 Task: Look for space in Estepona, Spain from 2nd September, 2023 to 10th September, 2023 for 1 adult in price range Rs.5000 to Rs.16000. Place can be private room with 1  bedroom having 1 bed and 1 bathroom. Property type can be house, flat, guest house, hotel. Booking option can be shelf check-in. Required host language is English.
Action: Mouse moved to (277, 135)
Screenshot: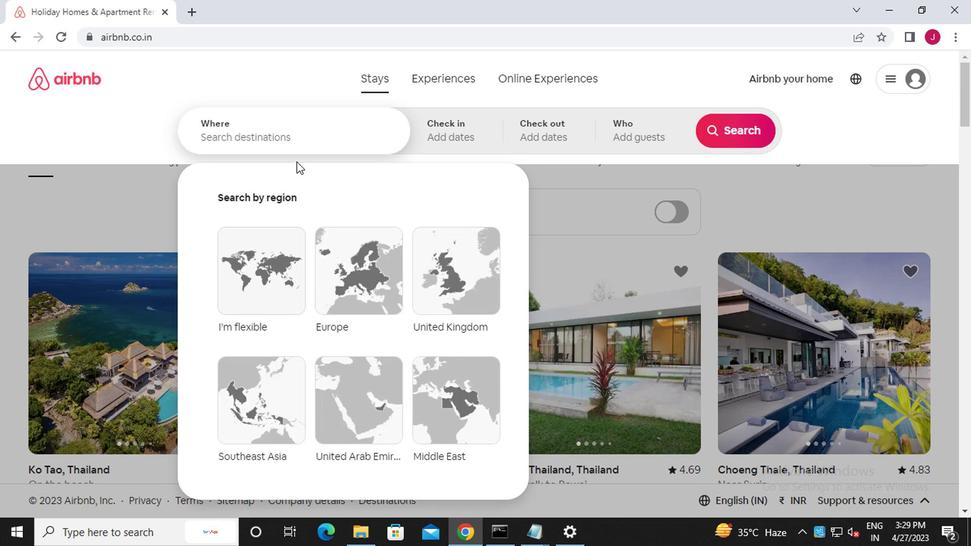 
Action: Mouse pressed left at (277, 135)
Screenshot: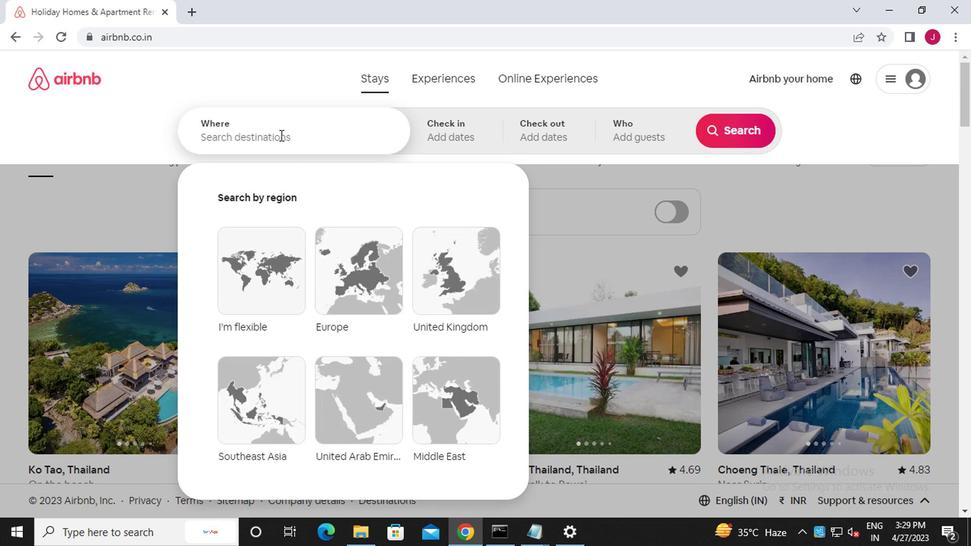 
Action: Key pressed e<Key.caps_lock>stepona
Screenshot: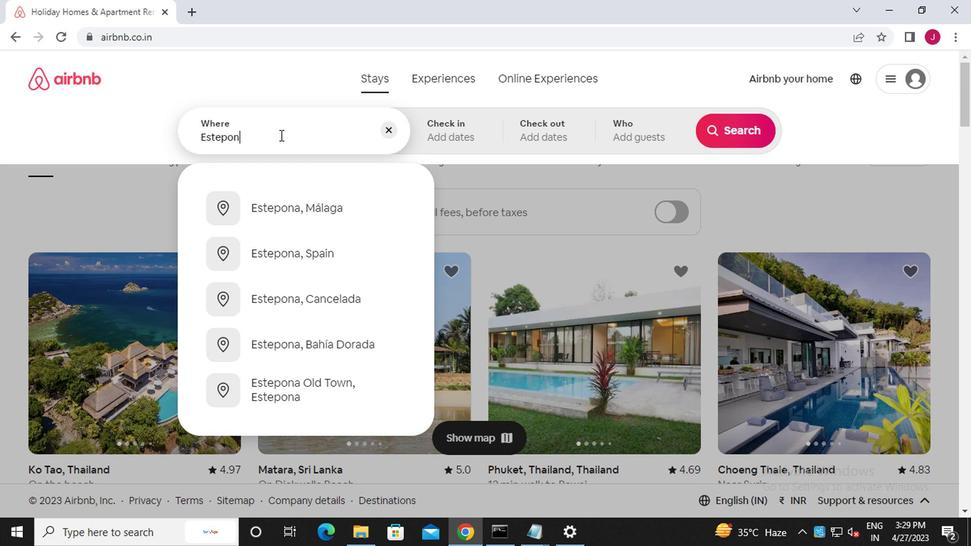 
Action: Mouse moved to (301, 258)
Screenshot: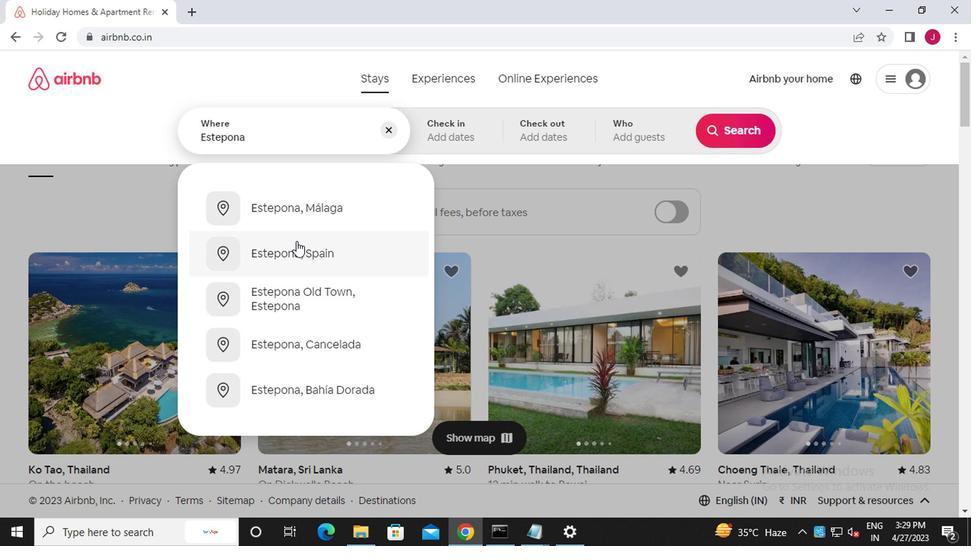 
Action: Mouse pressed left at (301, 258)
Screenshot: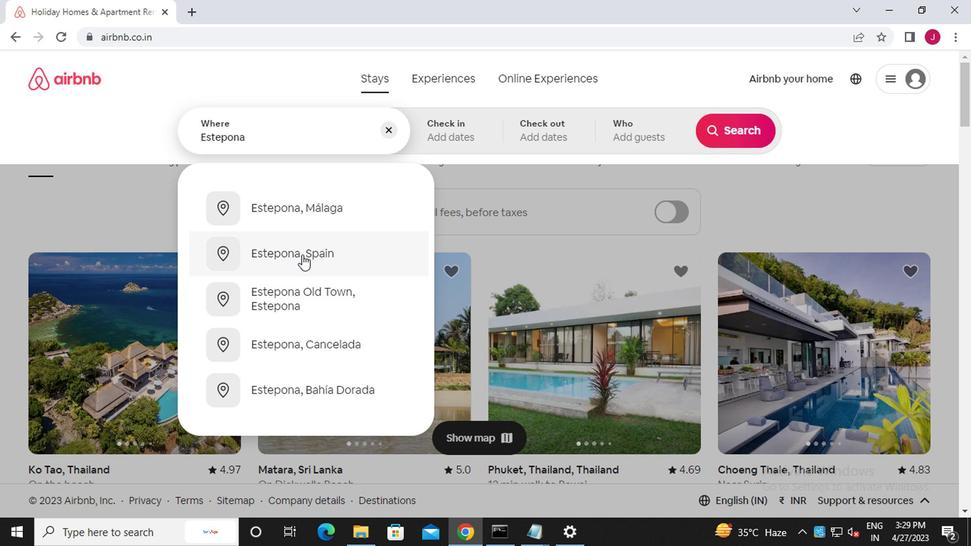 
Action: Mouse moved to (718, 247)
Screenshot: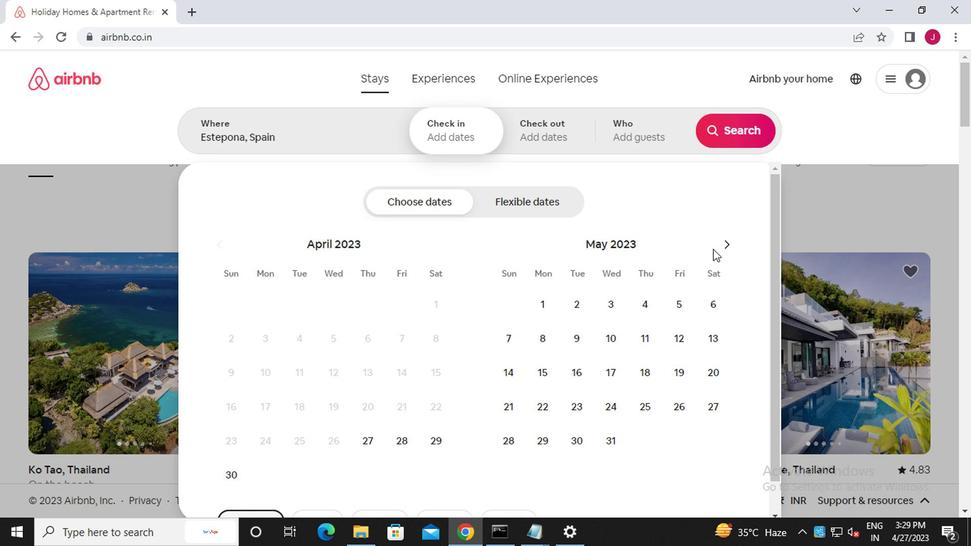 
Action: Mouse pressed left at (718, 247)
Screenshot: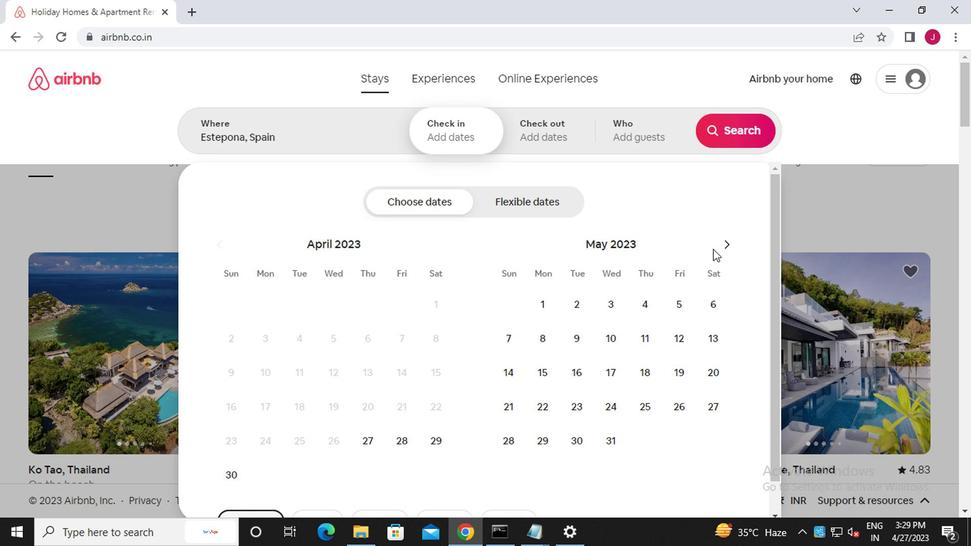 
Action: Mouse moved to (718, 247)
Screenshot: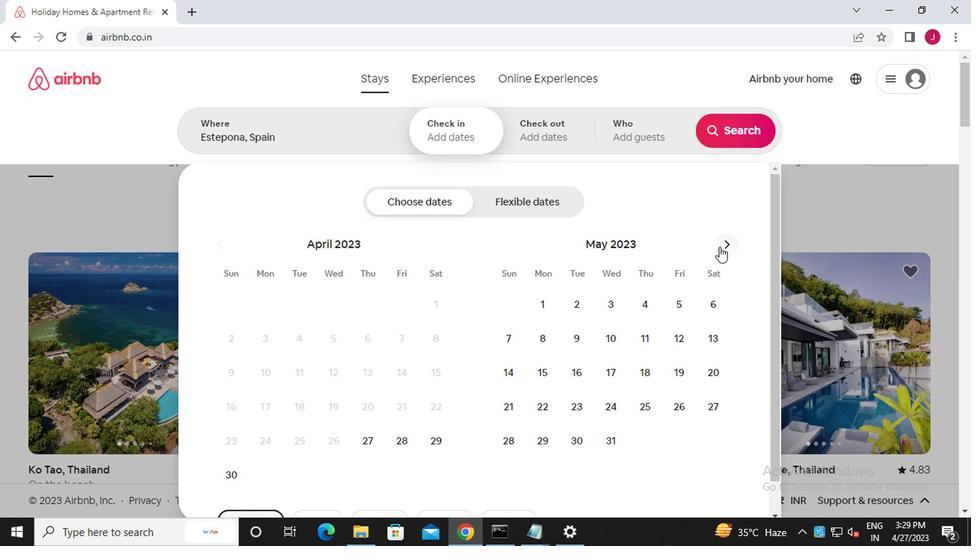 
Action: Mouse pressed left at (718, 247)
Screenshot: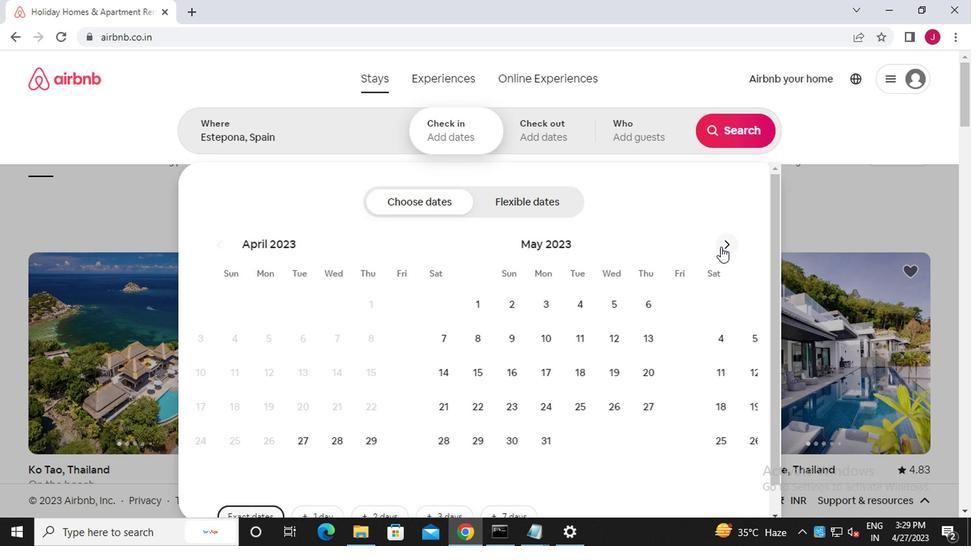 
Action: Mouse pressed left at (718, 247)
Screenshot: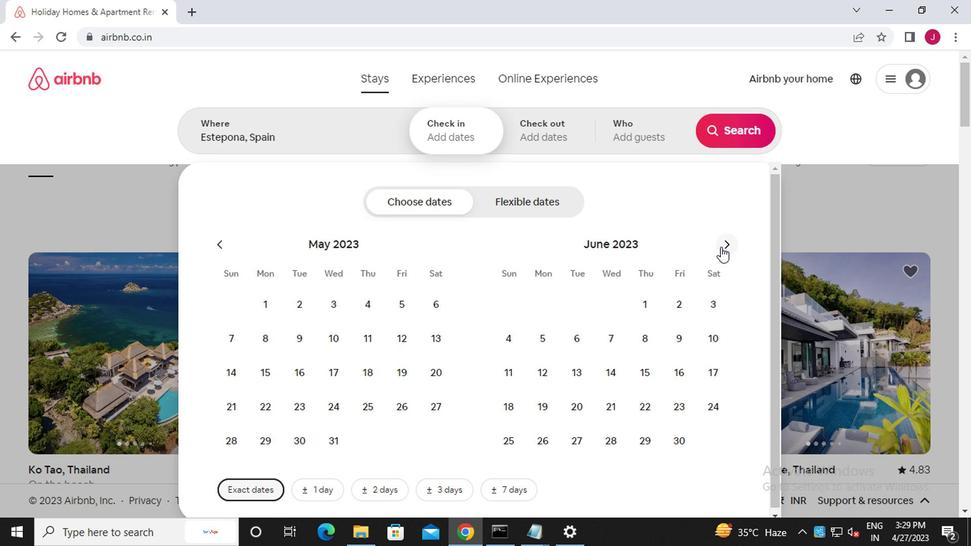 
Action: Mouse pressed left at (718, 247)
Screenshot: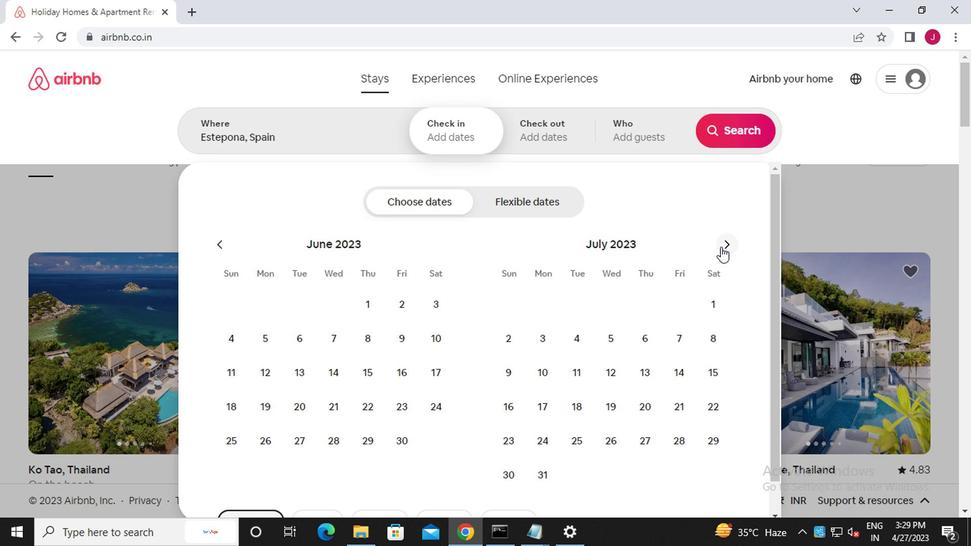
Action: Mouse moved to (705, 302)
Screenshot: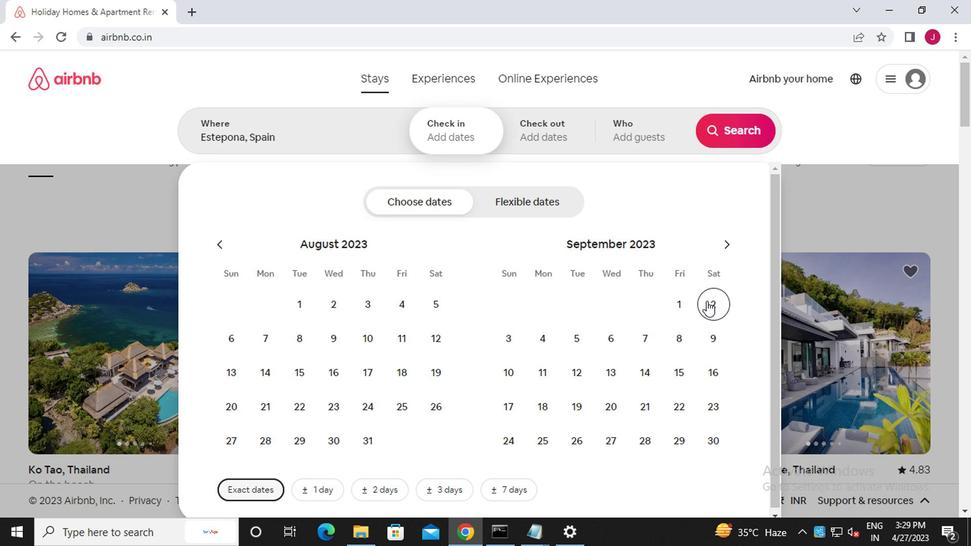 
Action: Mouse pressed left at (705, 302)
Screenshot: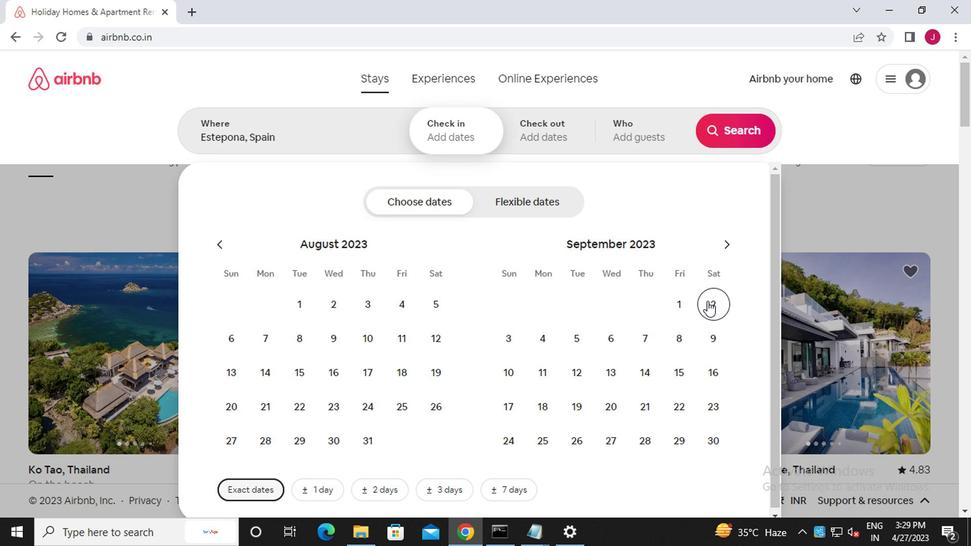 
Action: Mouse moved to (511, 366)
Screenshot: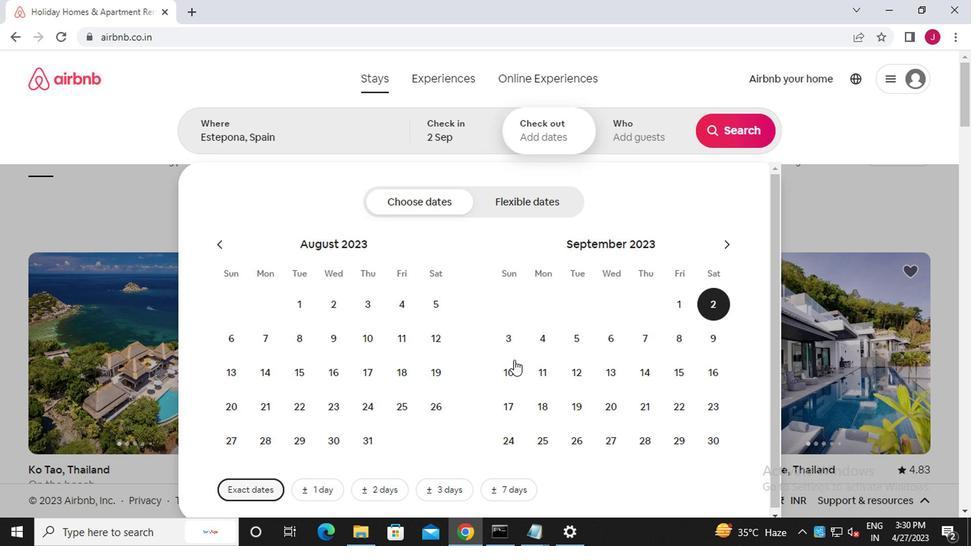 
Action: Mouse pressed left at (511, 366)
Screenshot: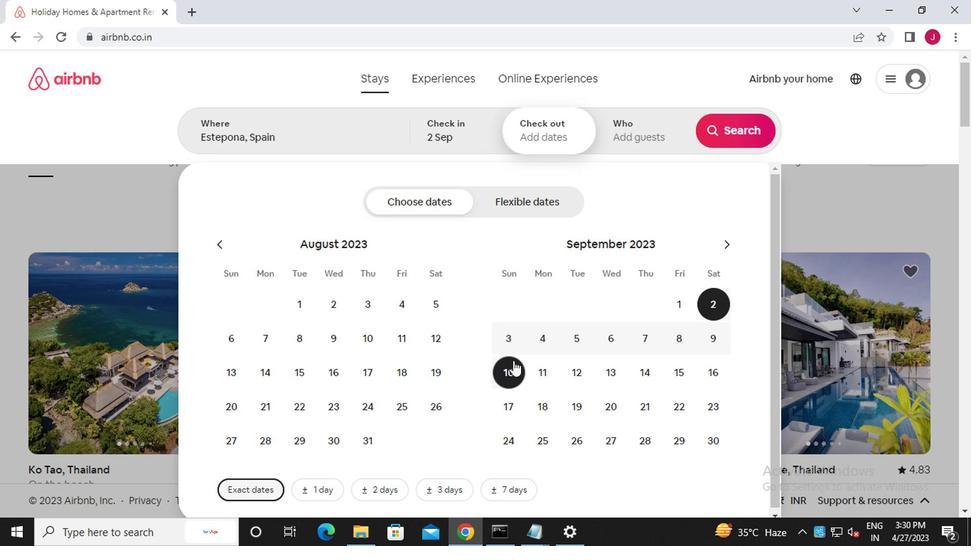 
Action: Mouse moved to (626, 135)
Screenshot: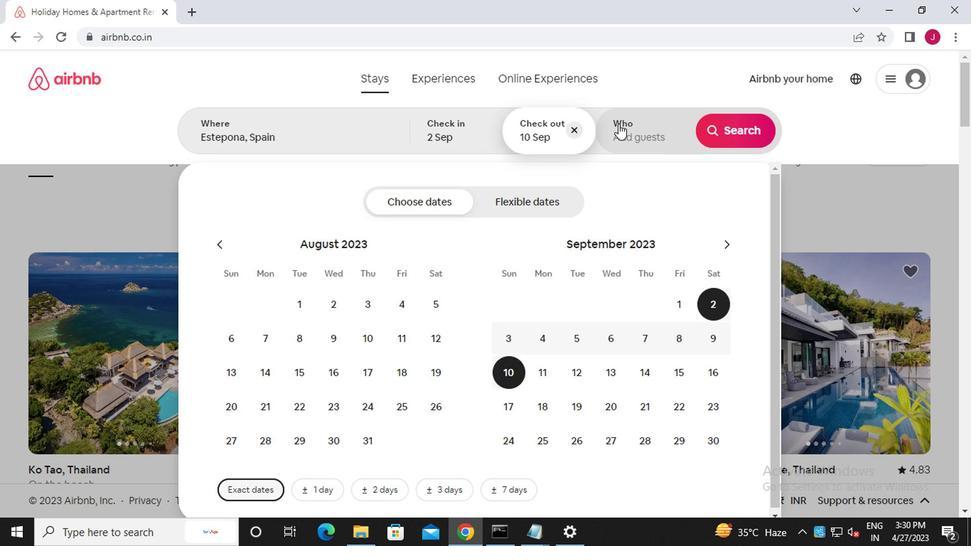 
Action: Mouse pressed left at (626, 135)
Screenshot: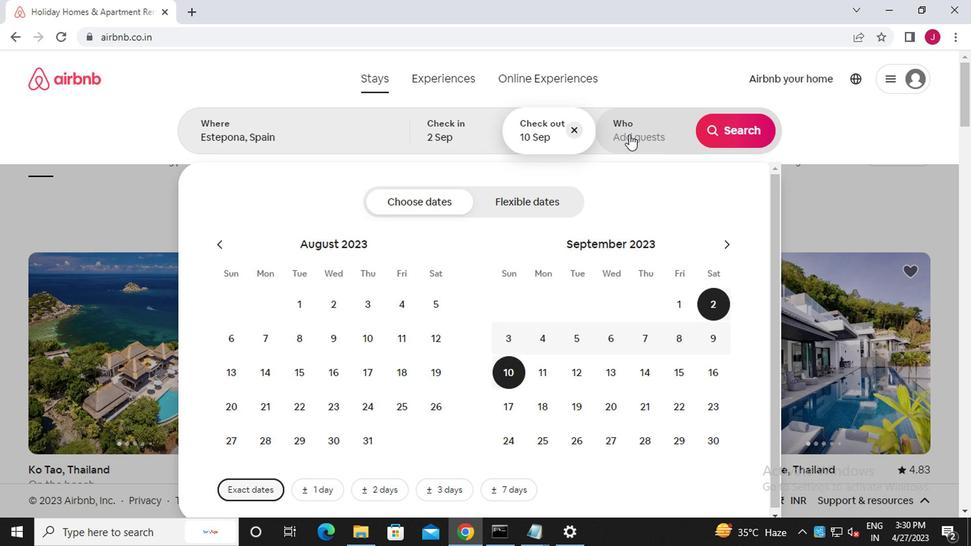 
Action: Mouse moved to (733, 212)
Screenshot: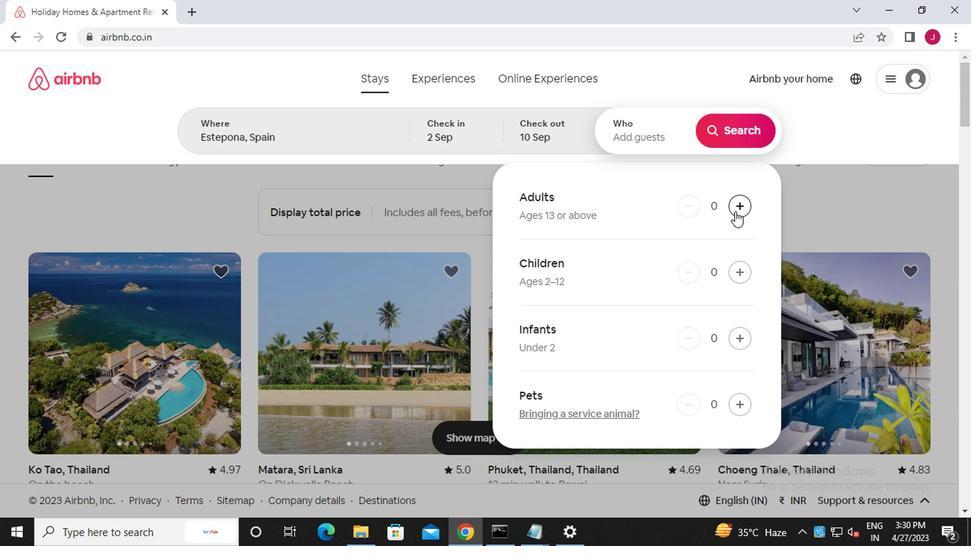 
Action: Mouse pressed left at (733, 212)
Screenshot: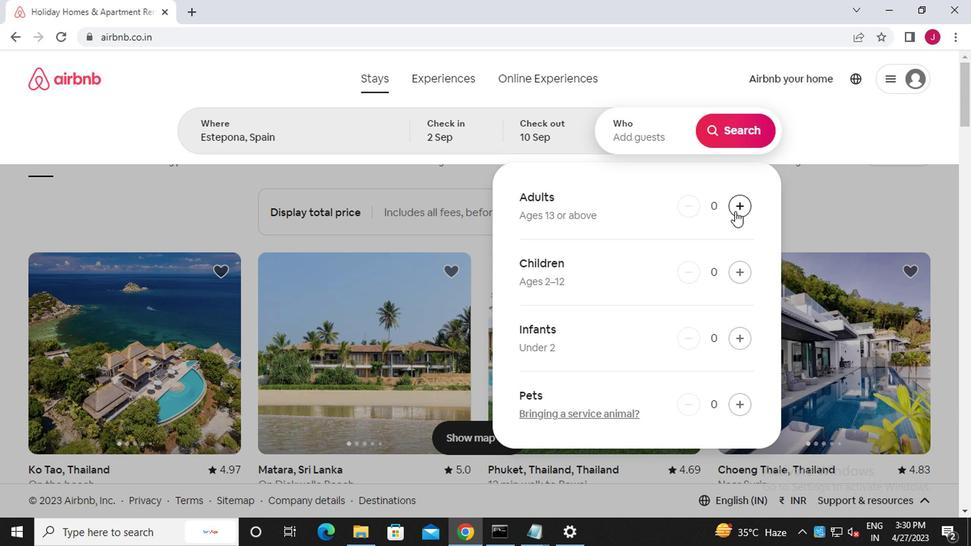 
Action: Mouse moved to (736, 139)
Screenshot: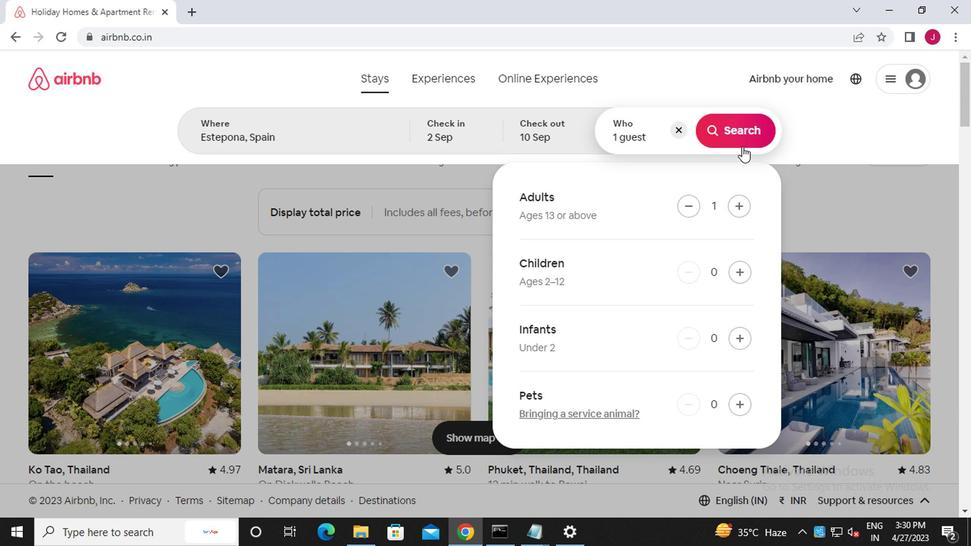 
Action: Mouse pressed left at (736, 139)
Screenshot: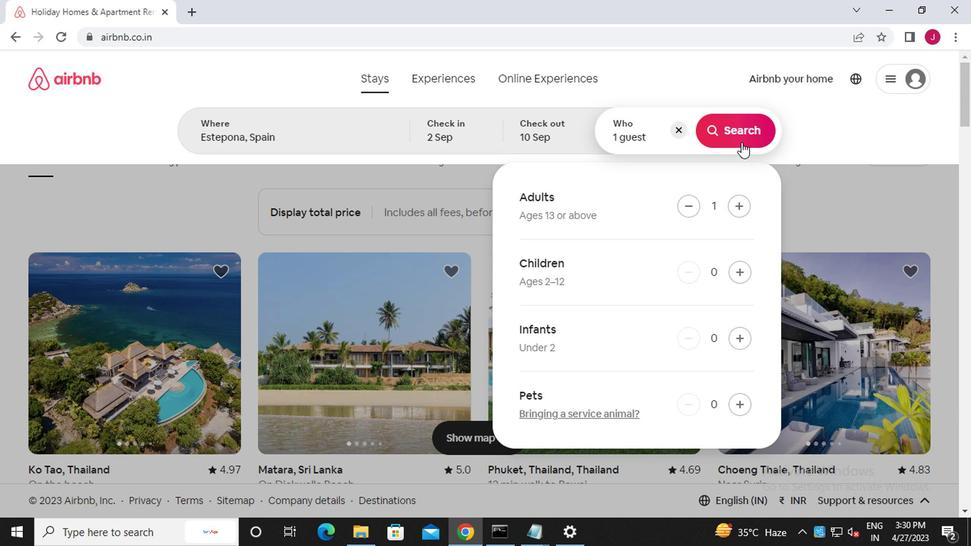 
Action: Mouse moved to (909, 137)
Screenshot: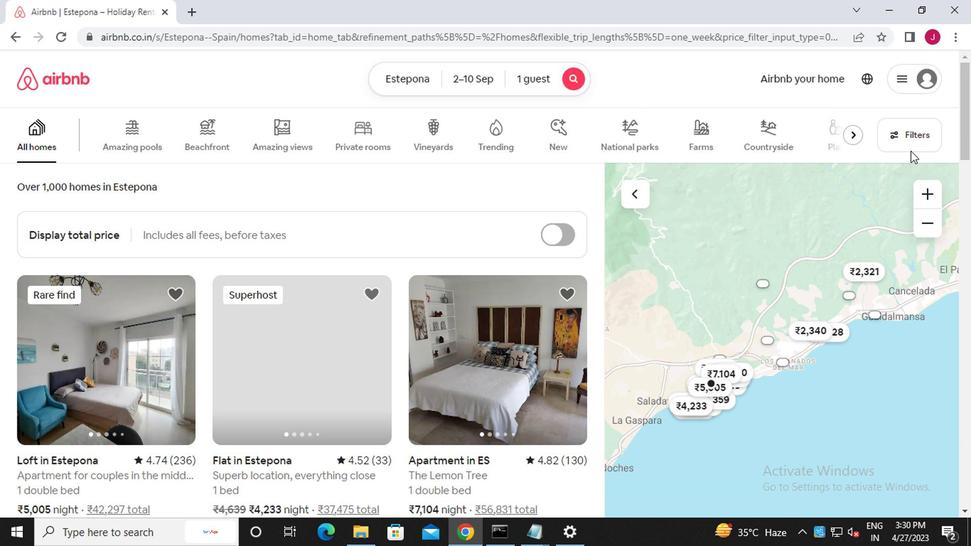 
Action: Mouse pressed left at (909, 137)
Screenshot: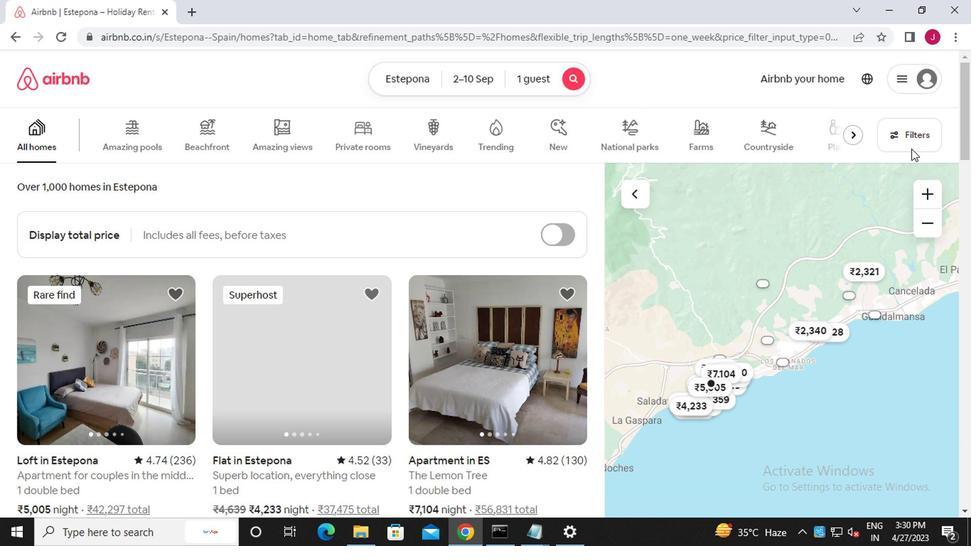
Action: Mouse moved to (329, 315)
Screenshot: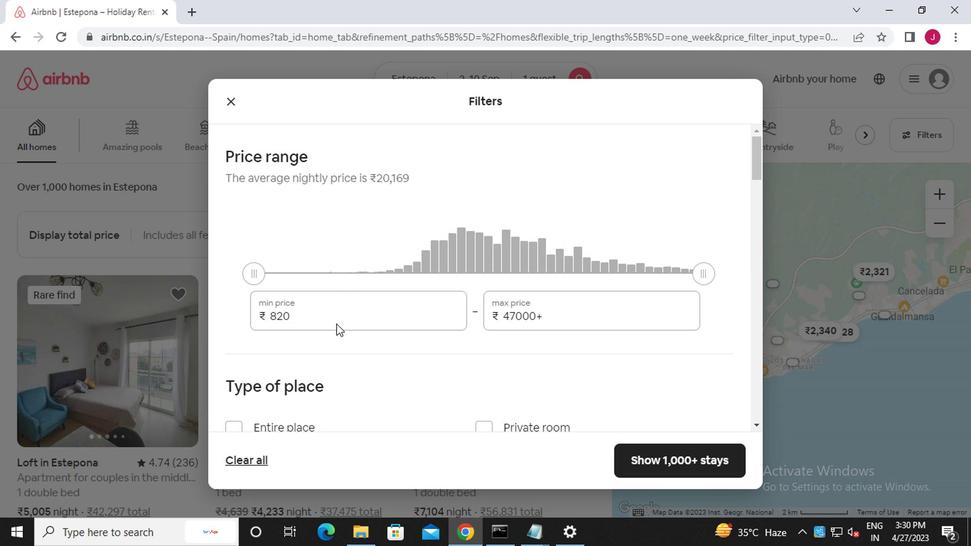 
Action: Mouse pressed left at (329, 315)
Screenshot: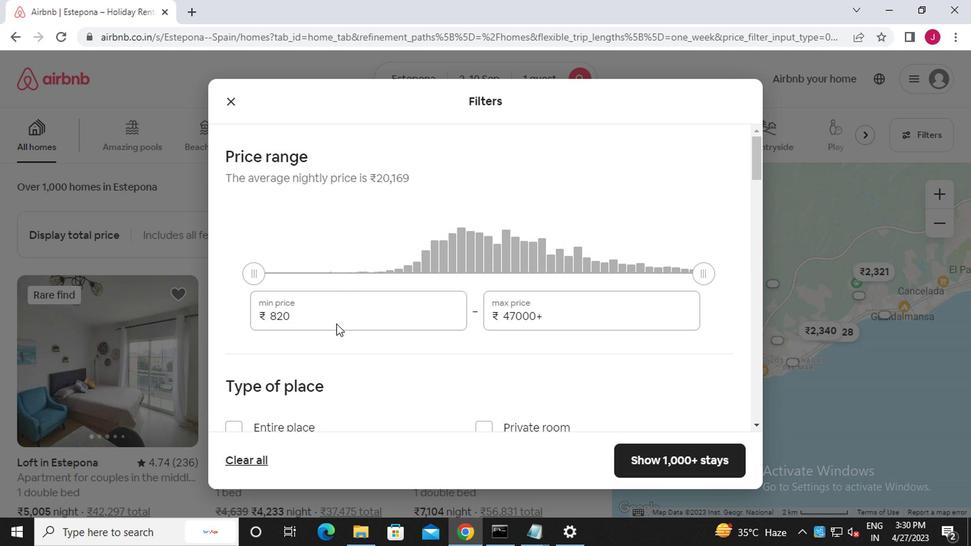 
Action: Mouse moved to (324, 308)
Screenshot: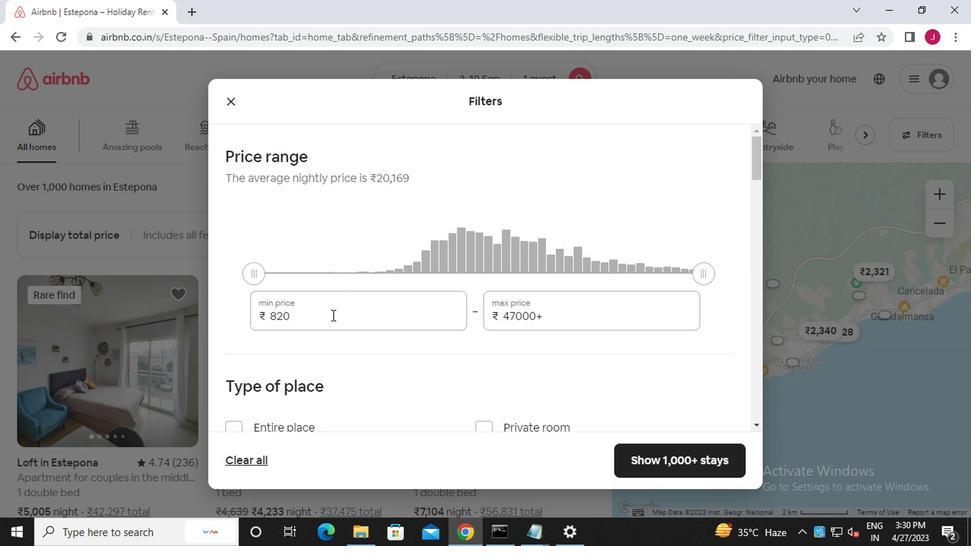 
Action: Key pressed <Key.backspace><Key.backspace><Key.backspace><<101>><<96>><<96>><<96>>
Screenshot: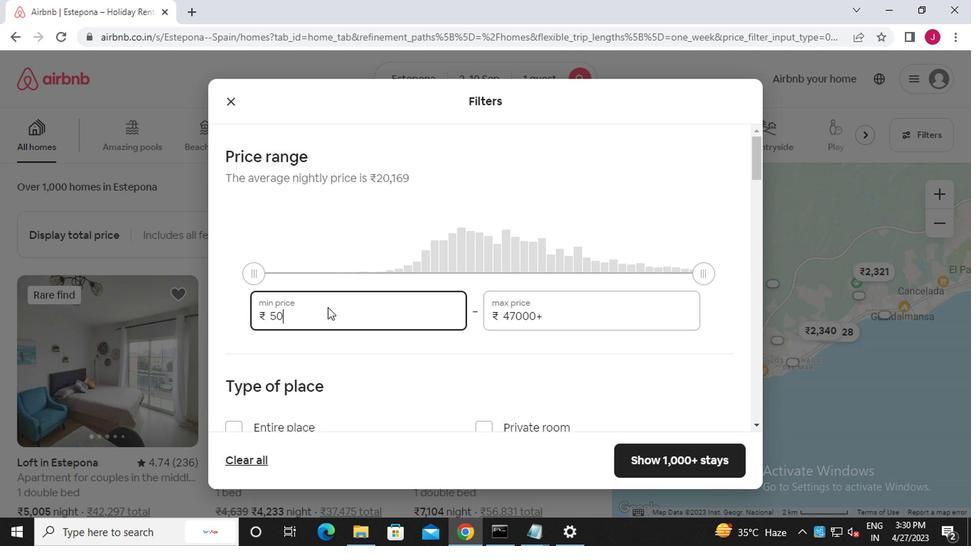 
Action: Mouse moved to (566, 317)
Screenshot: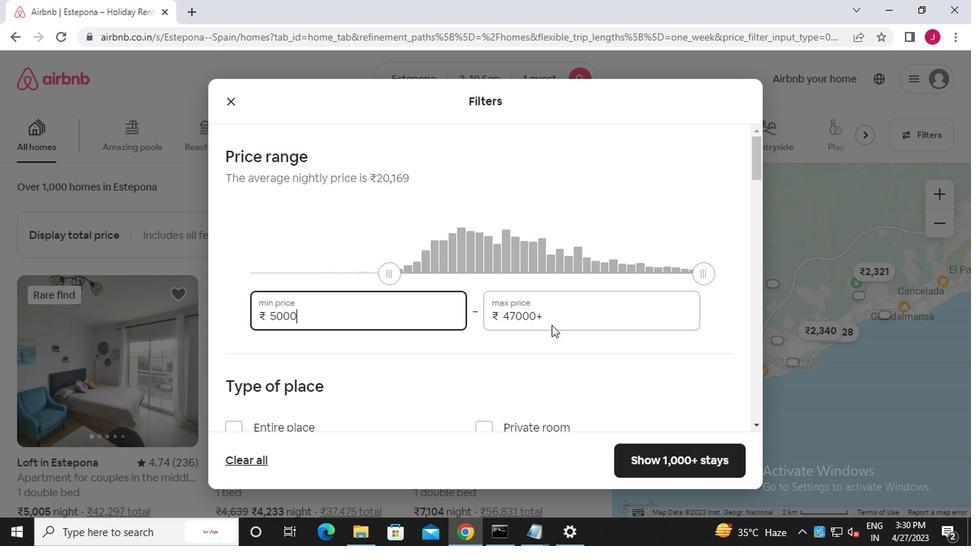 
Action: Mouse pressed left at (566, 317)
Screenshot: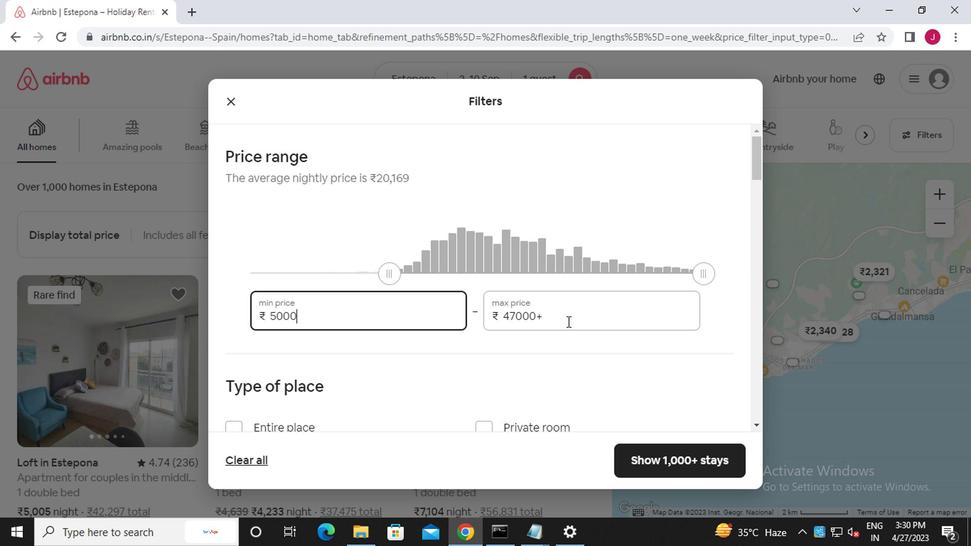 
Action: Mouse moved to (566, 317)
Screenshot: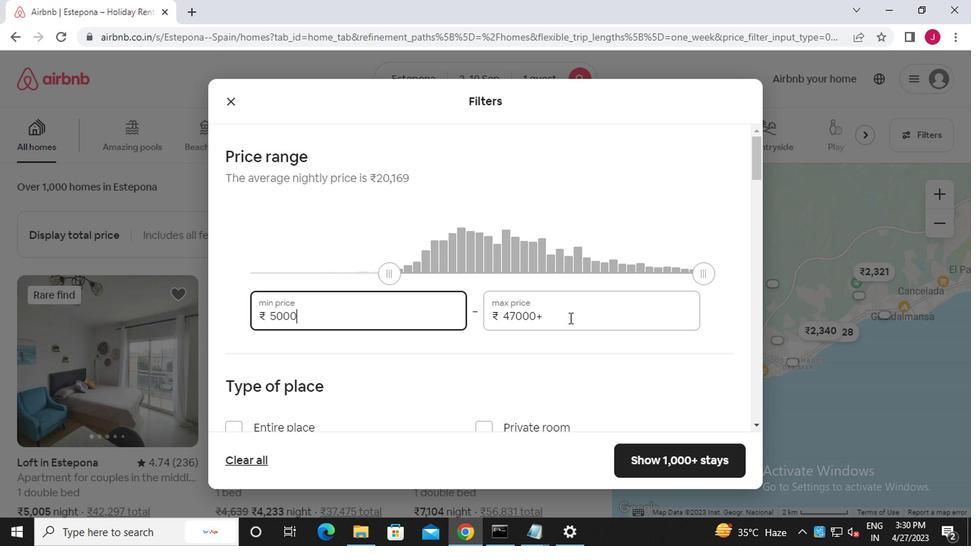 
Action: Key pressed <Key.backspace><Key.backspace><Key.backspace><Key.backspace><Key.backspace><Key.backspace><Key.backspace><Key.backspace><Key.backspace><Key.backspace><Key.backspace><Key.backspace><<97>><<102>><<96>><<96>><<96>>
Screenshot: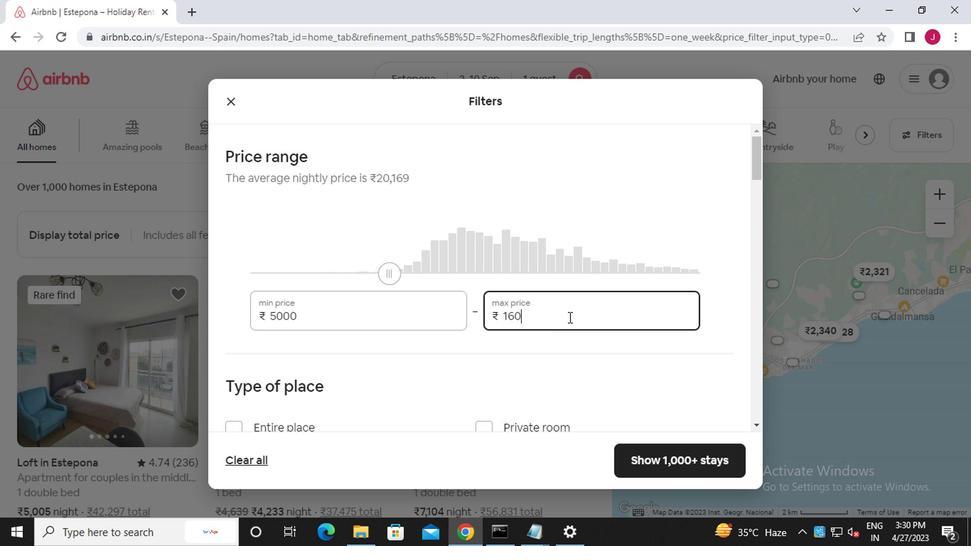 
Action: Mouse scrolled (566, 317) with delta (0, 0)
Screenshot: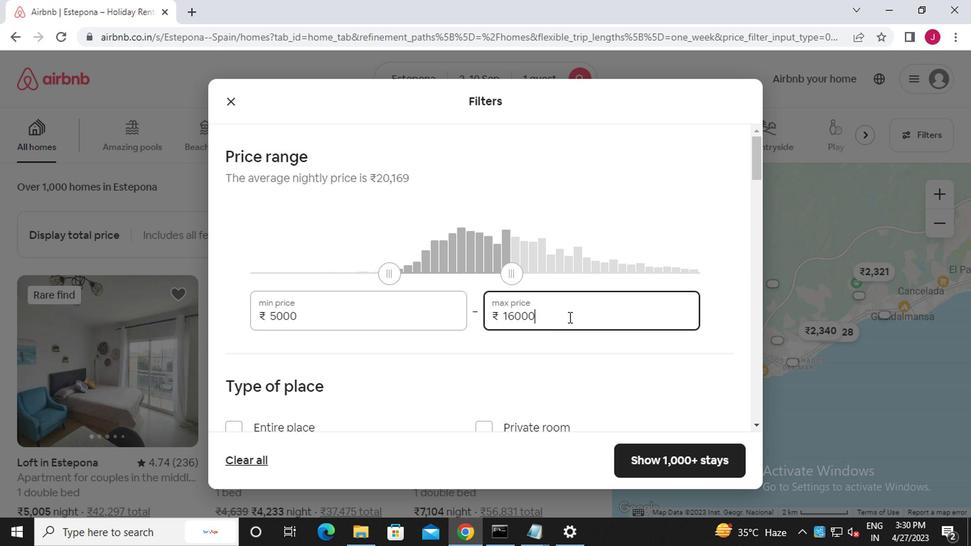 
Action: Mouse scrolled (566, 317) with delta (0, 0)
Screenshot: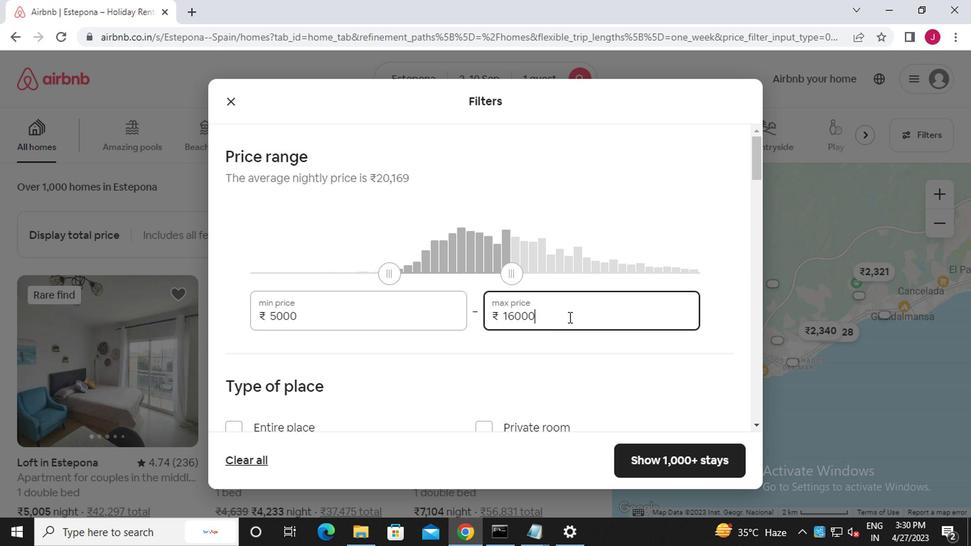 
Action: Mouse scrolled (566, 317) with delta (0, 0)
Screenshot: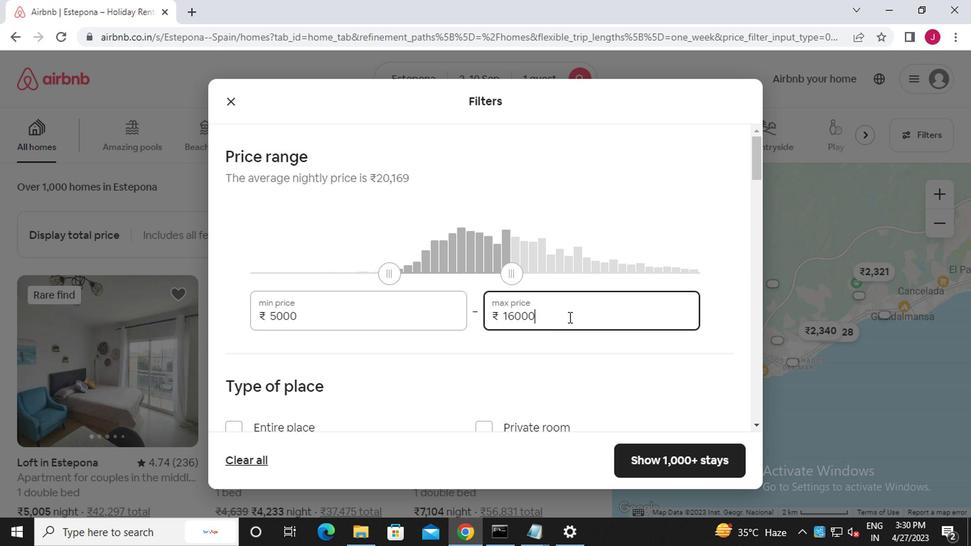 
Action: Mouse moved to (484, 220)
Screenshot: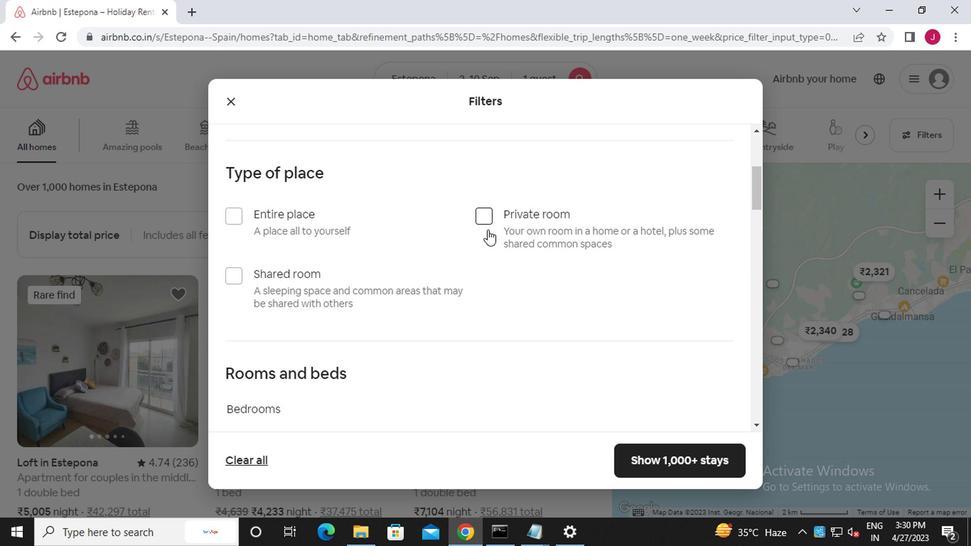 
Action: Mouse pressed left at (484, 220)
Screenshot: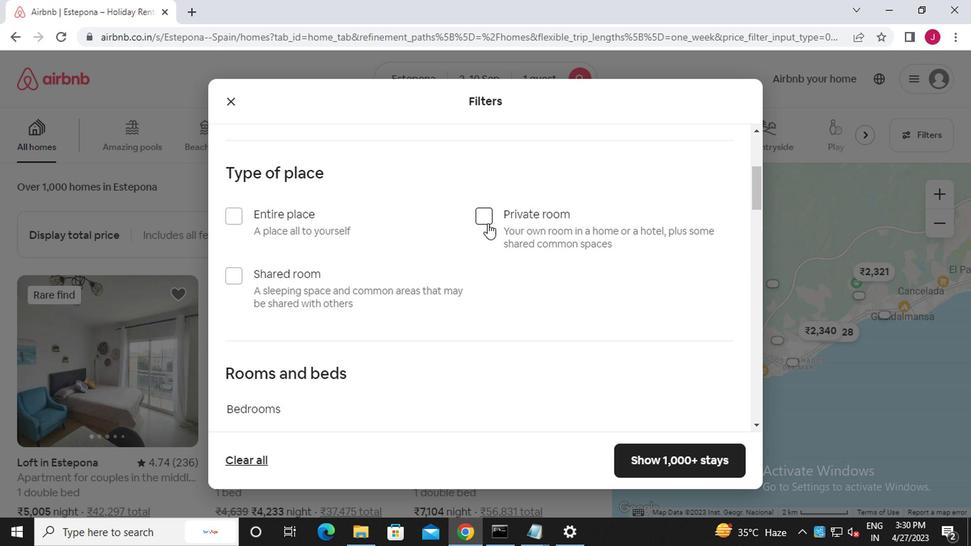
Action: Mouse moved to (355, 340)
Screenshot: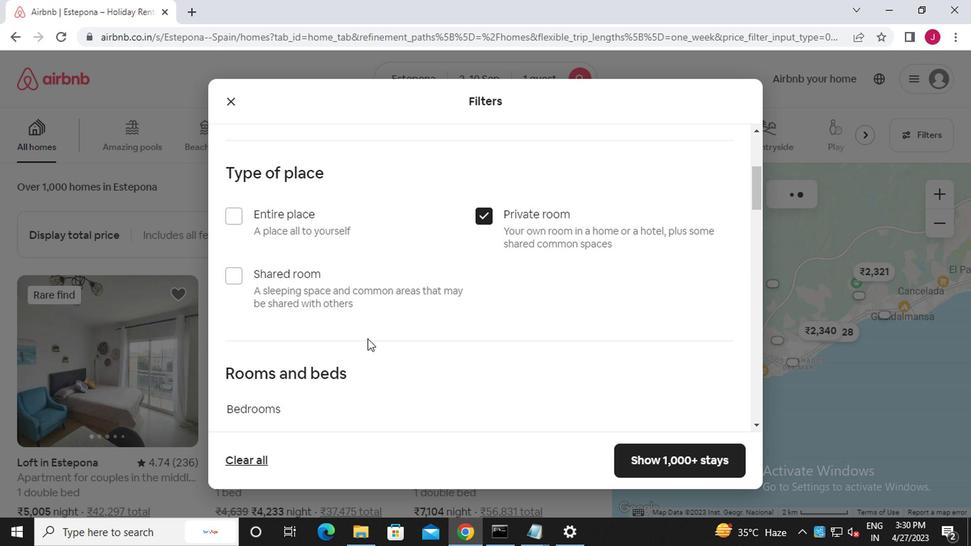 
Action: Mouse scrolled (355, 340) with delta (0, 0)
Screenshot: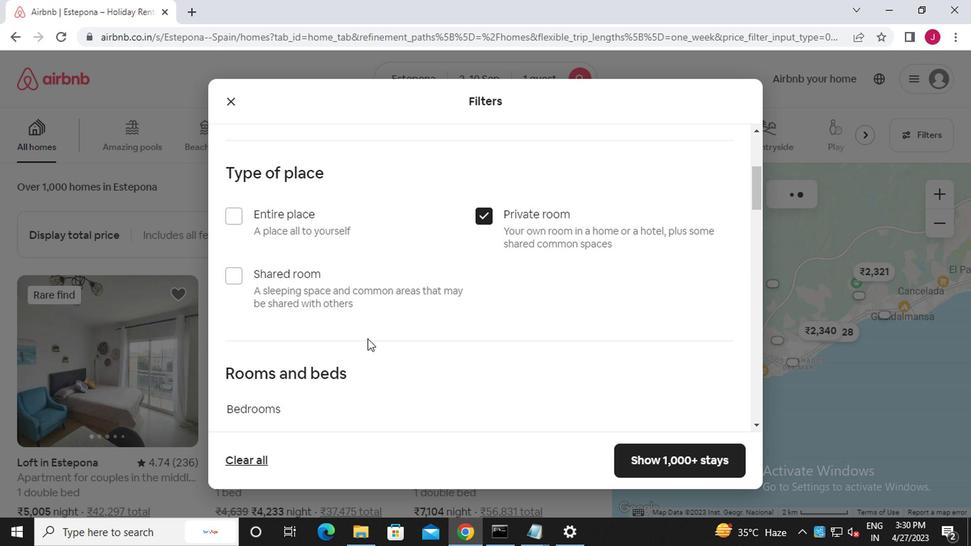 
Action: Mouse scrolled (355, 340) with delta (0, 0)
Screenshot: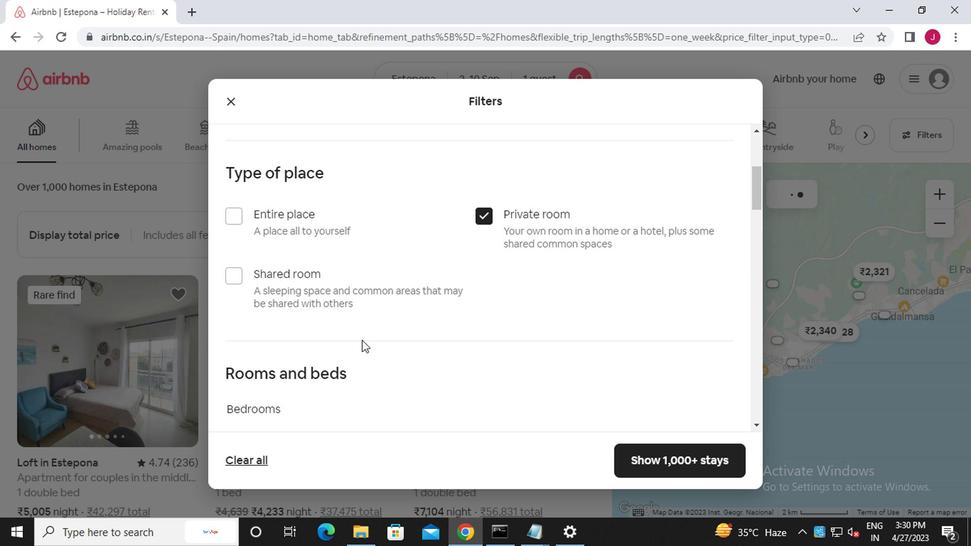 
Action: Mouse scrolled (355, 340) with delta (0, 0)
Screenshot: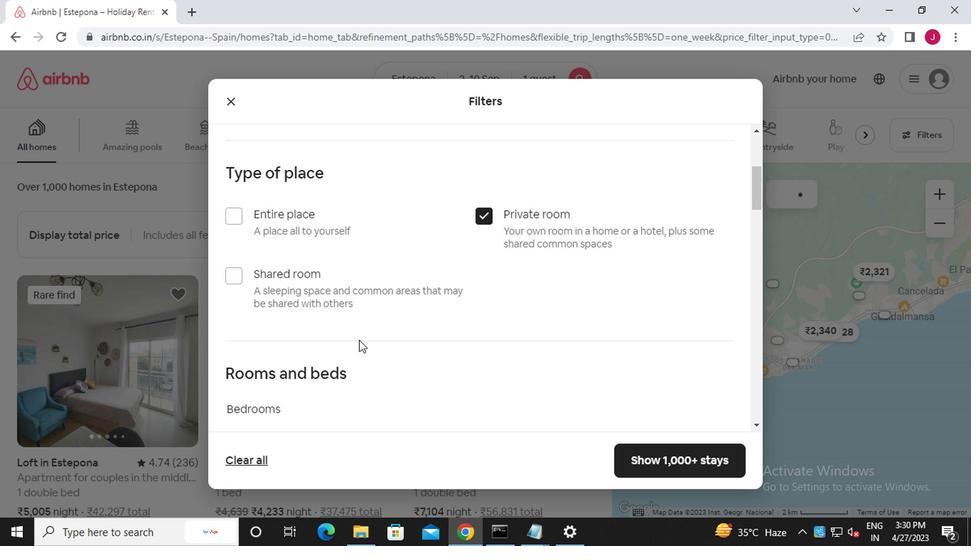 
Action: Mouse scrolled (355, 340) with delta (0, 0)
Screenshot: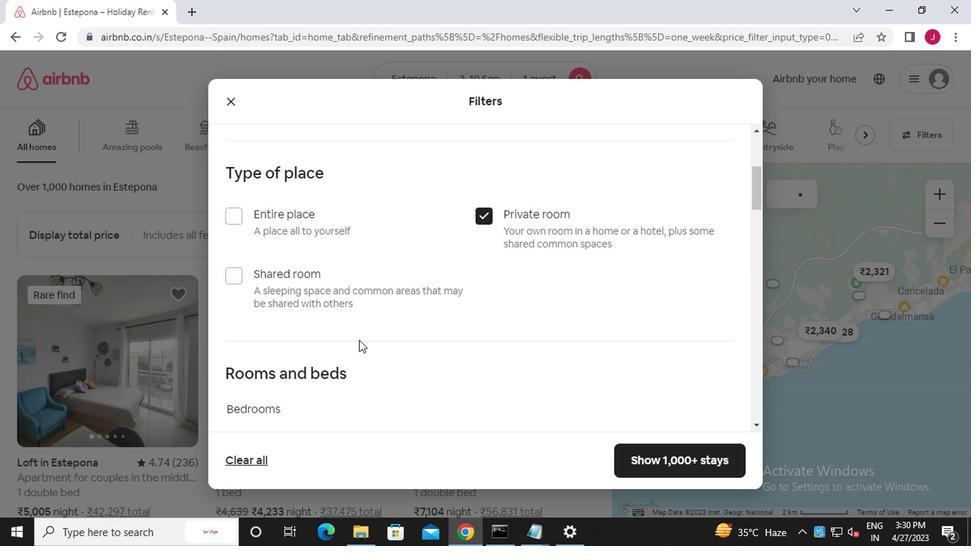 
Action: Mouse scrolled (355, 340) with delta (0, 0)
Screenshot: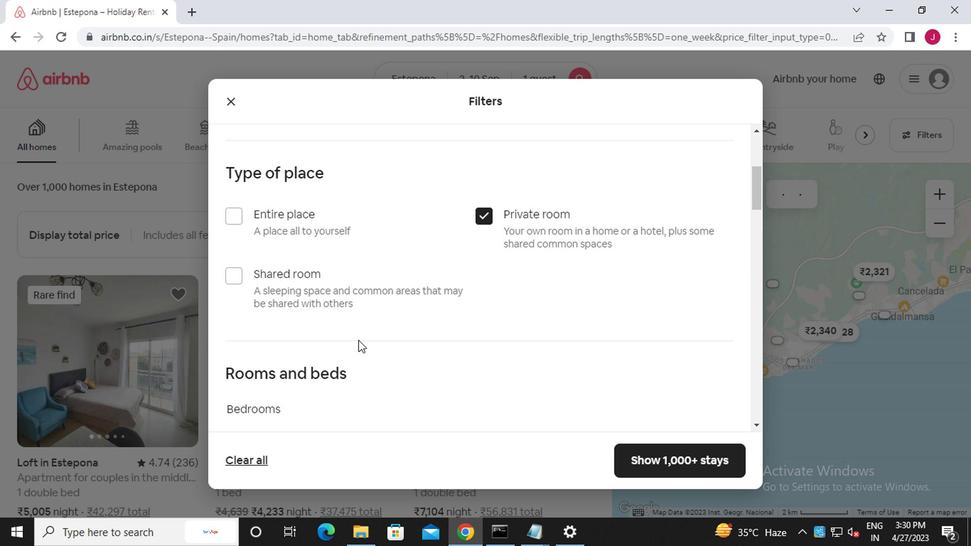 
Action: Mouse moved to (296, 223)
Screenshot: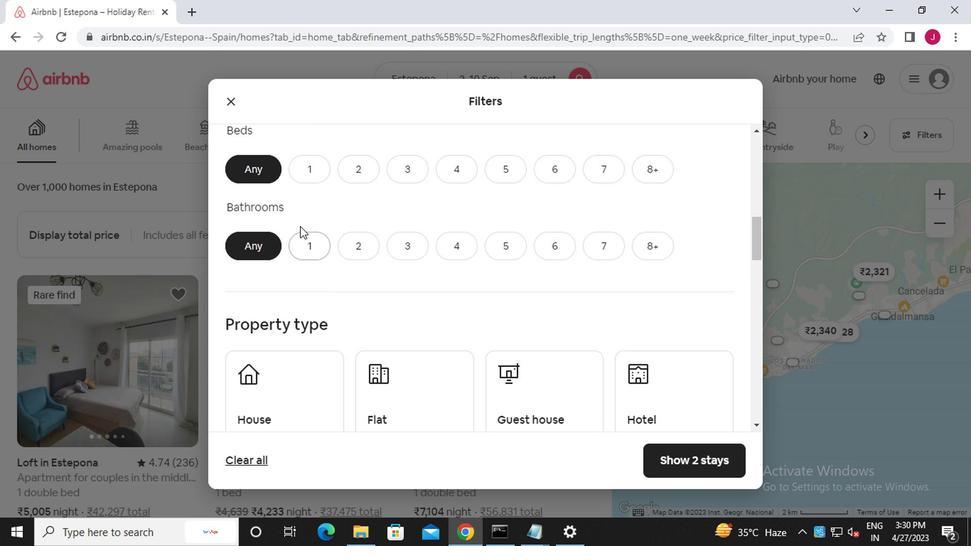 
Action: Mouse scrolled (296, 224) with delta (0, 1)
Screenshot: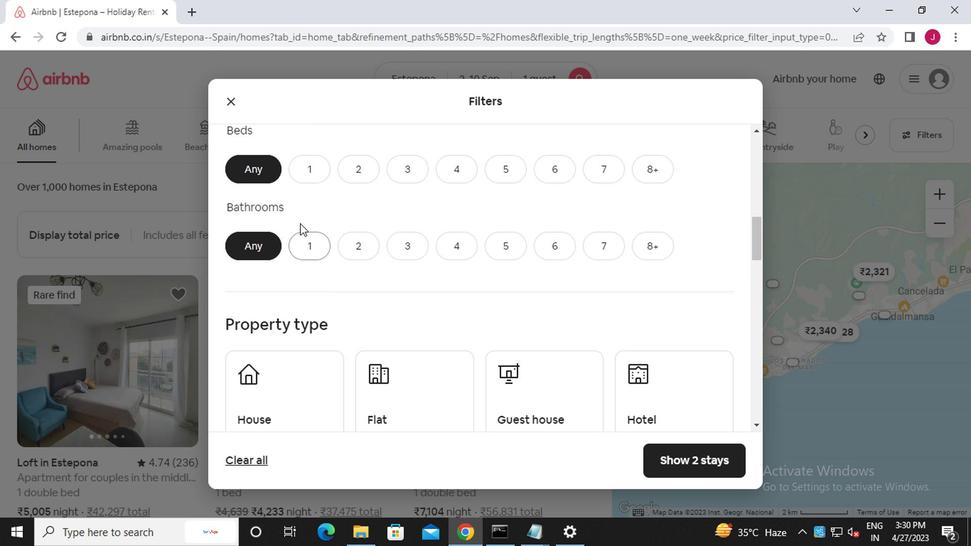 
Action: Mouse moved to (310, 167)
Screenshot: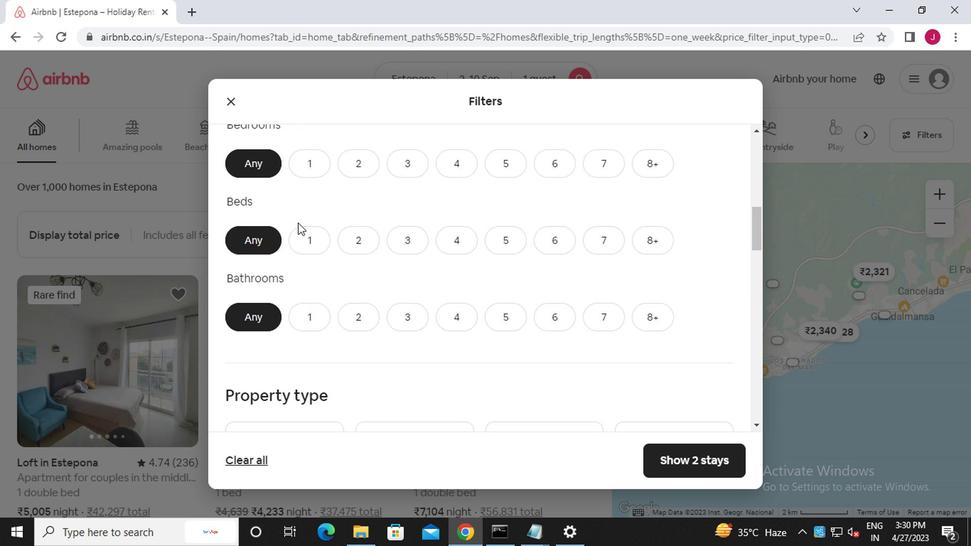 
Action: Mouse pressed left at (310, 167)
Screenshot: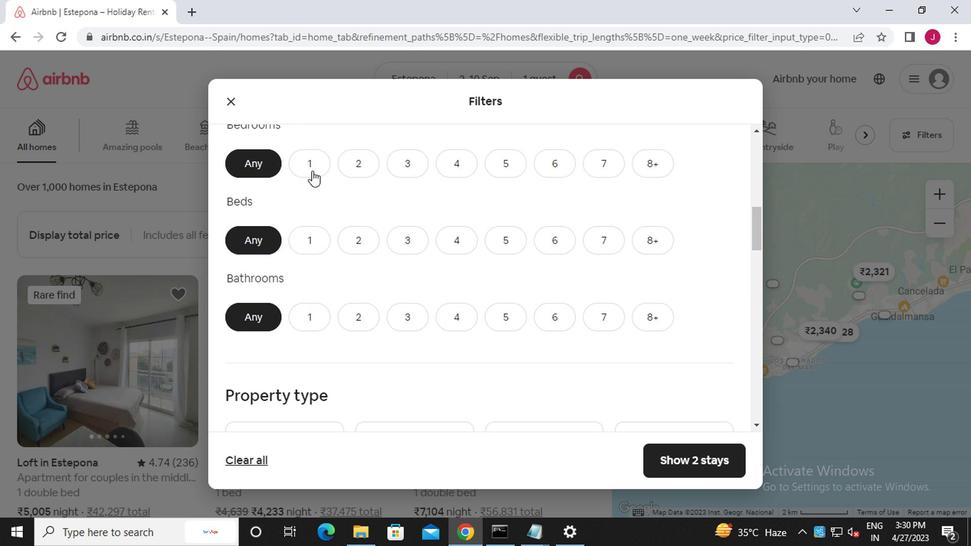 
Action: Mouse moved to (317, 234)
Screenshot: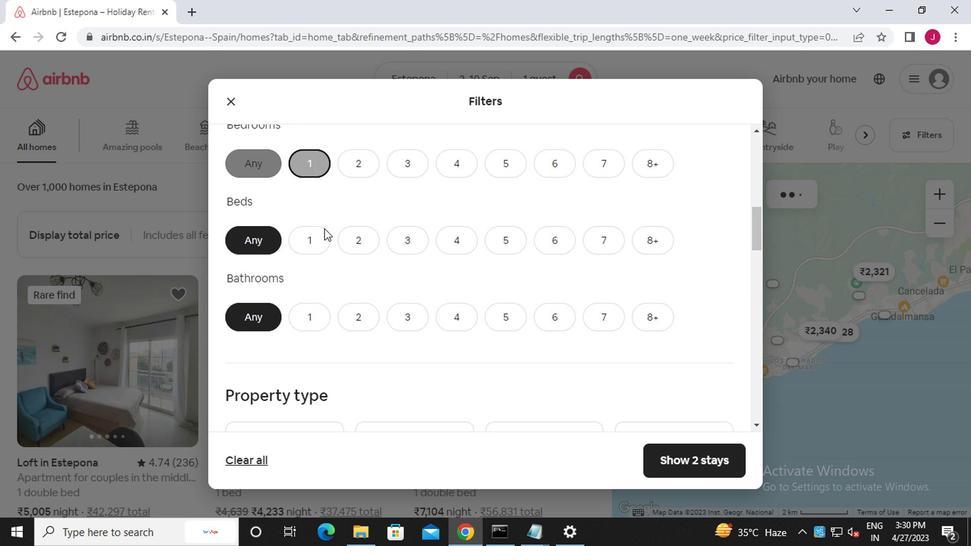 
Action: Mouse pressed left at (317, 234)
Screenshot: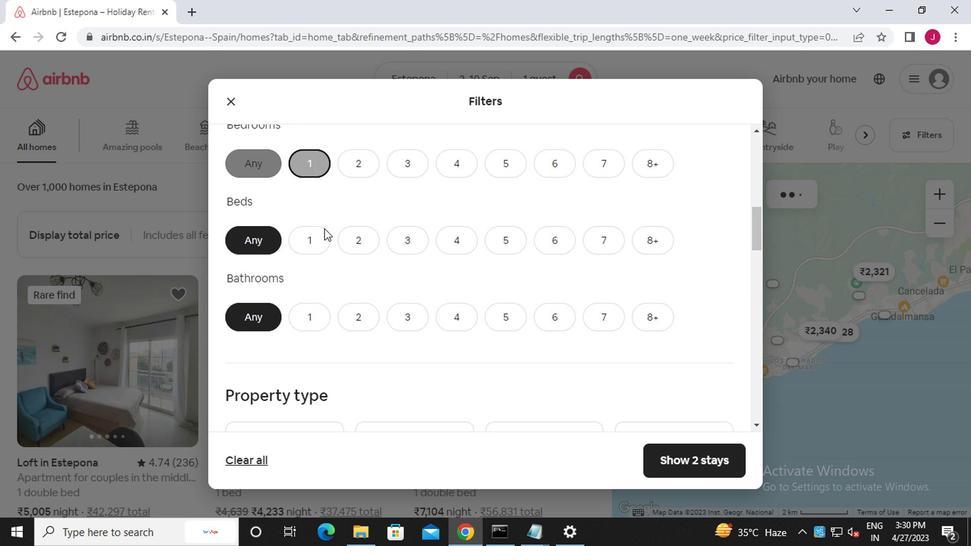 
Action: Mouse moved to (308, 322)
Screenshot: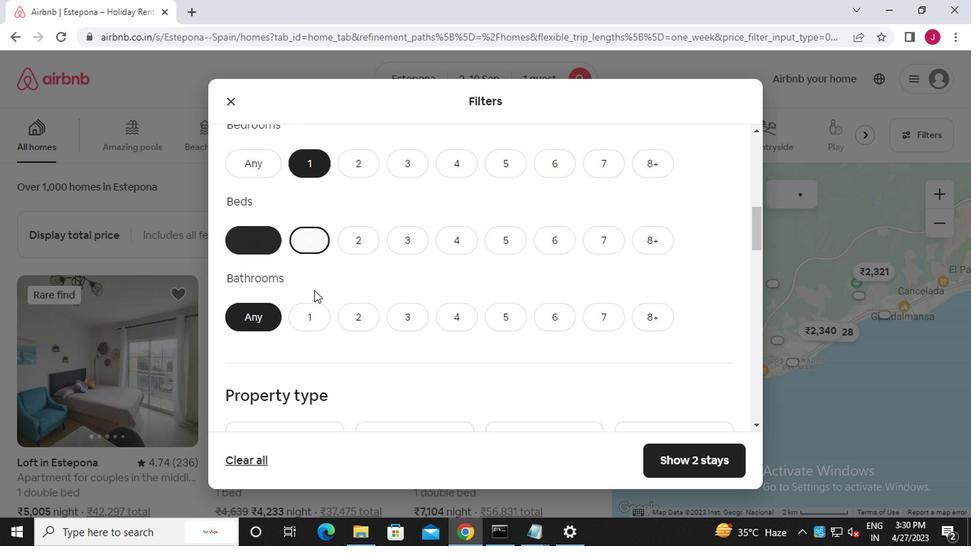 
Action: Mouse pressed left at (308, 322)
Screenshot: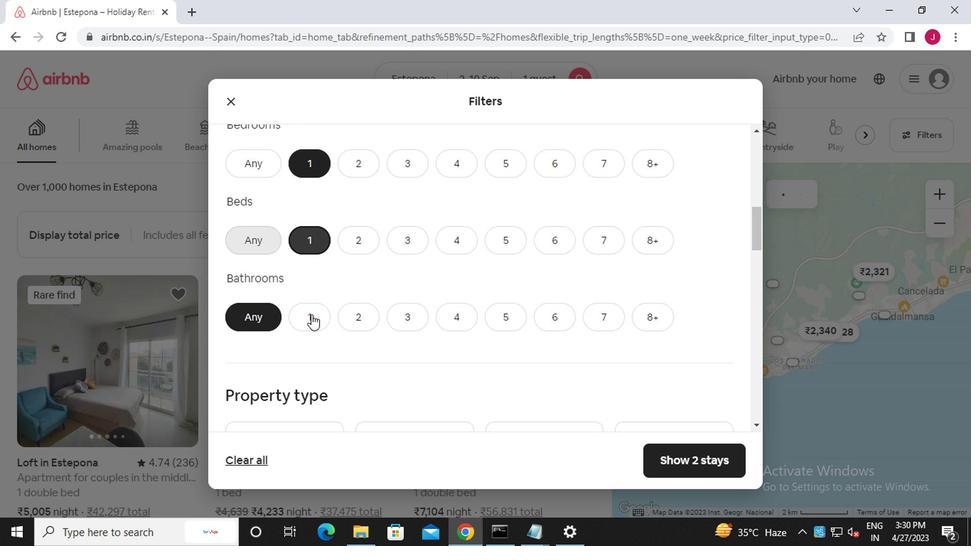 
Action: Mouse scrolled (308, 321) with delta (0, -1)
Screenshot: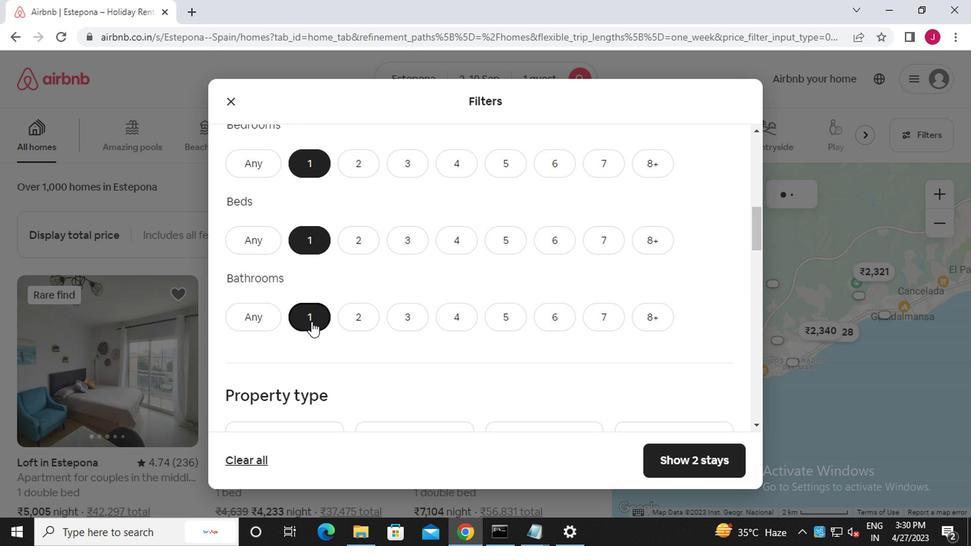 
Action: Mouse moved to (308, 322)
Screenshot: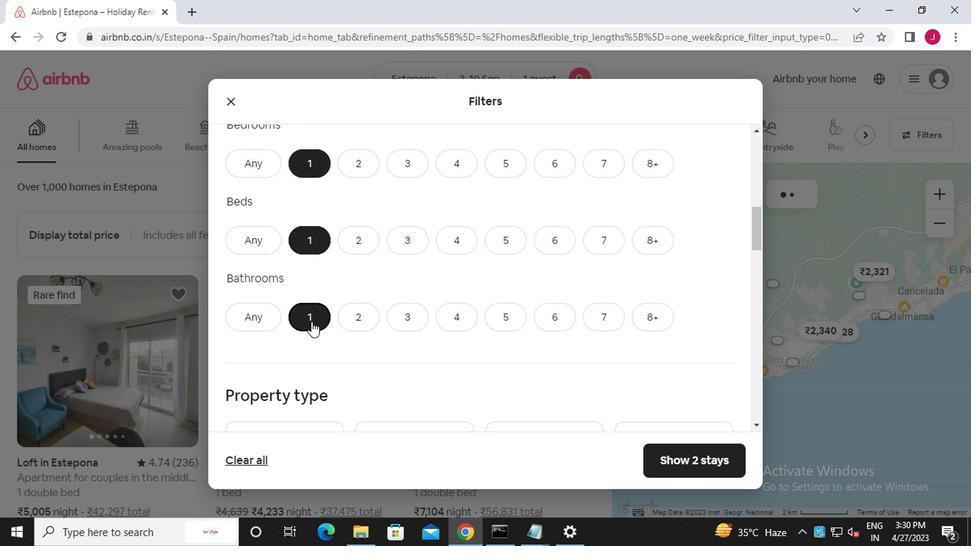 
Action: Mouse scrolled (308, 321) with delta (0, -1)
Screenshot: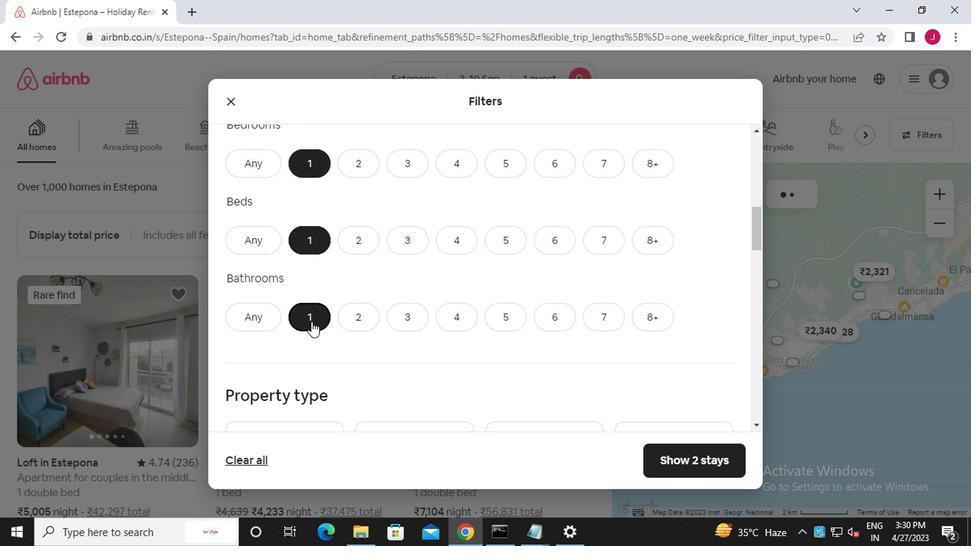 
Action: Mouse moved to (308, 322)
Screenshot: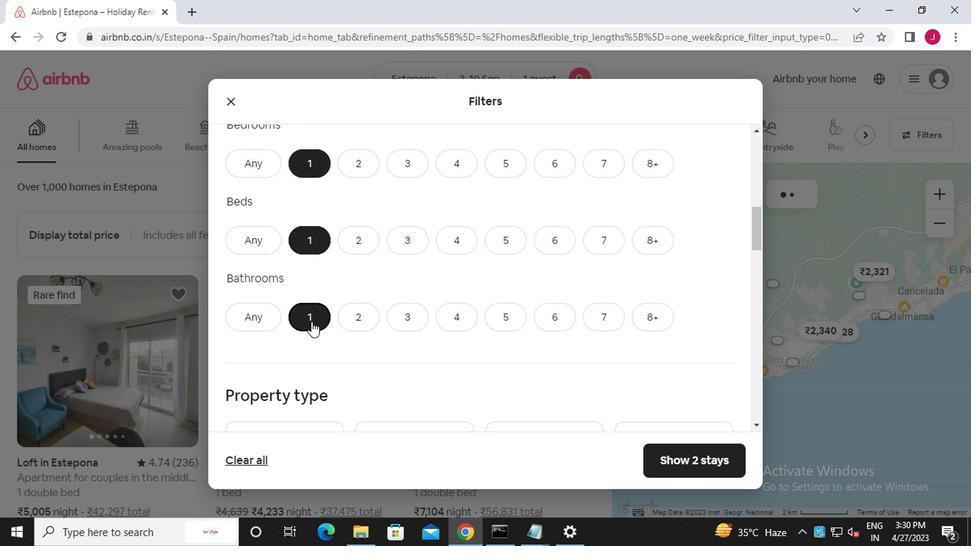 
Action: Mouse scrolled (308, 322) with delta (0, 0)
Screenshot: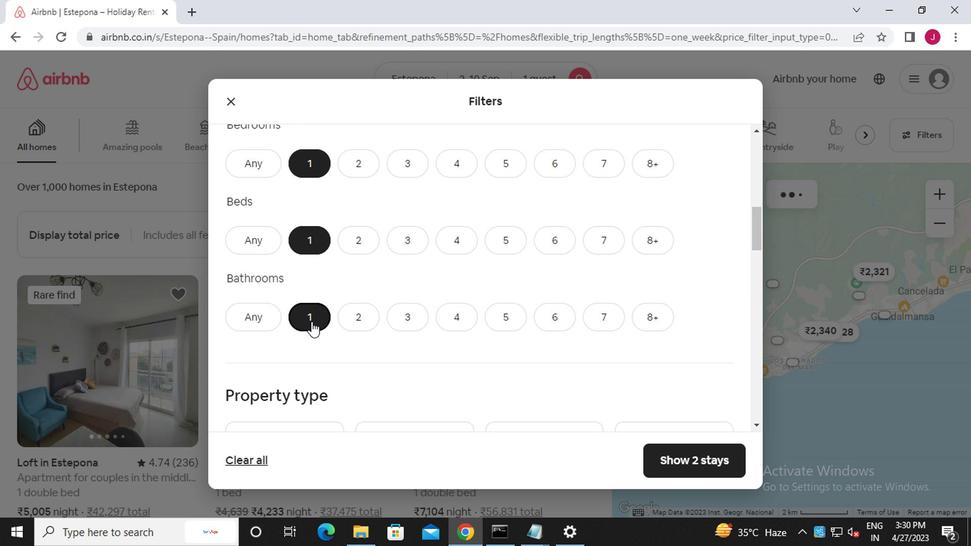 
Action: Mouse moved to (273, 286)
Screenshot: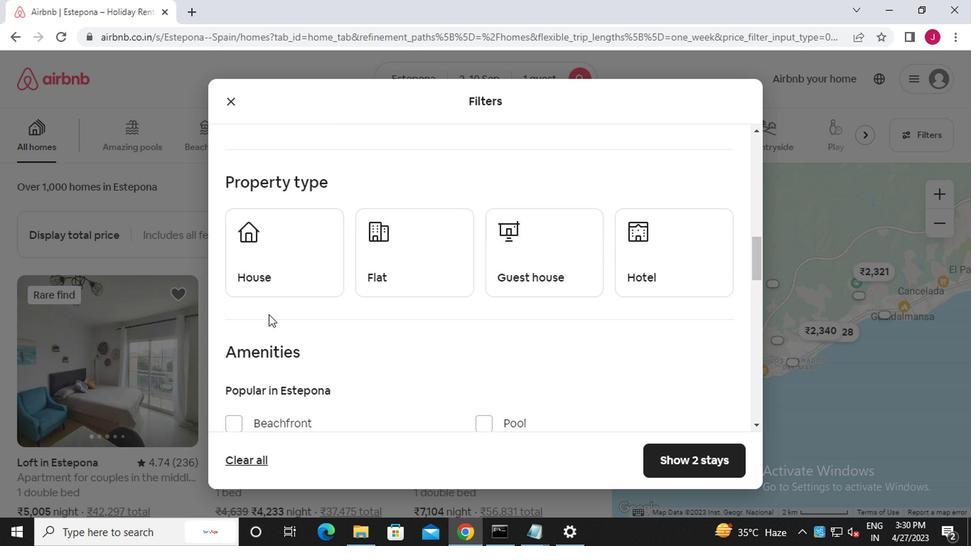 
Action: Mouse pressed left at (273, 286)
Screenshot: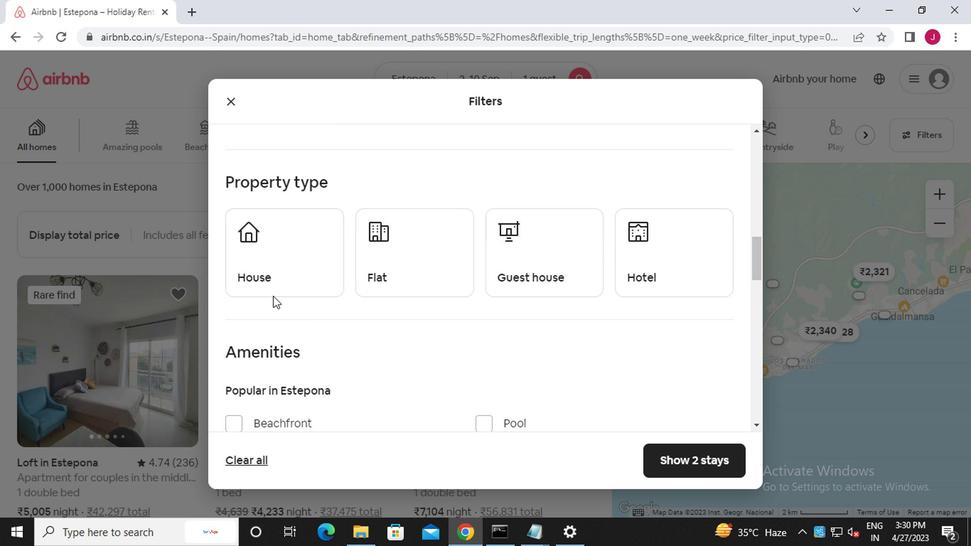 
Action: Mouse moved to (412, 281)
Screenshot: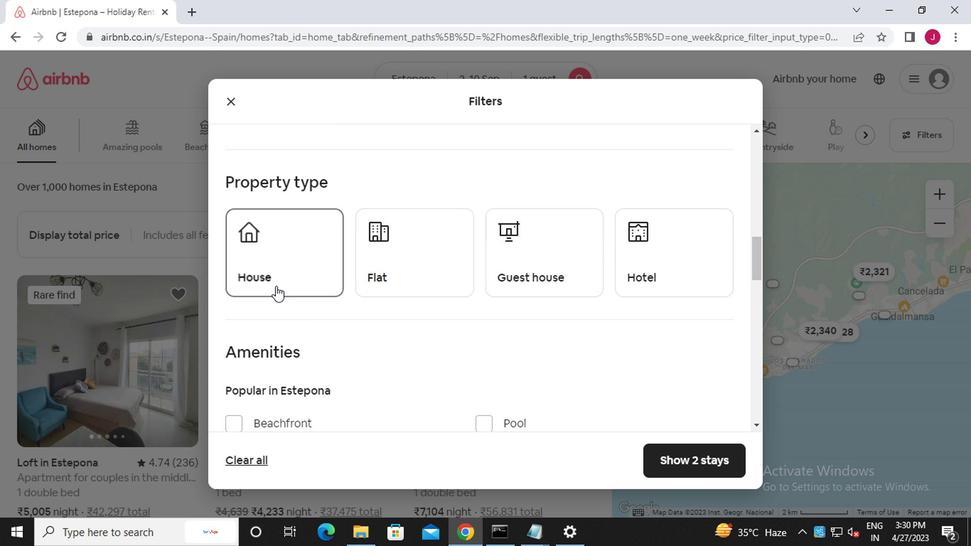 
Action: Mouse pressed left at (412, 281)
Screenshot: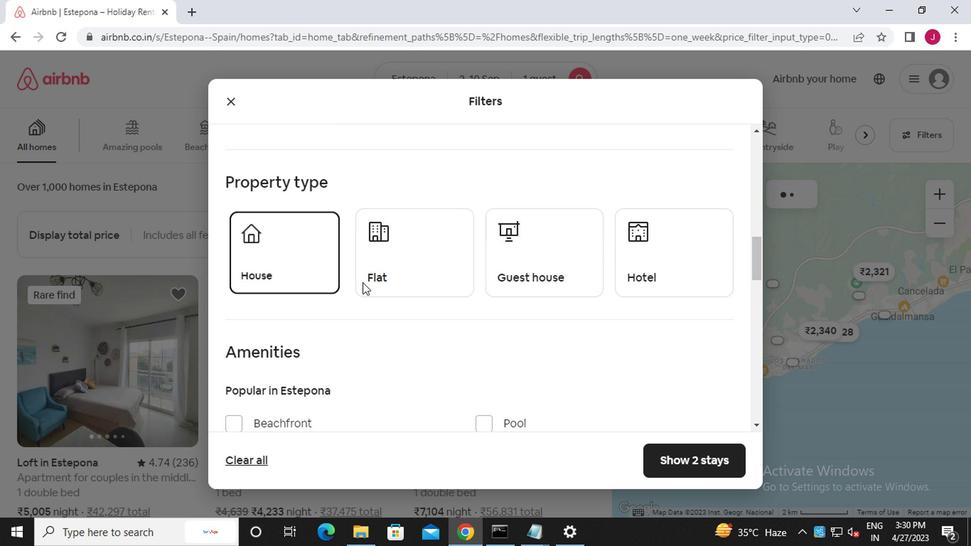 
Action: Mouse moved to (525, 275)
Screenshot: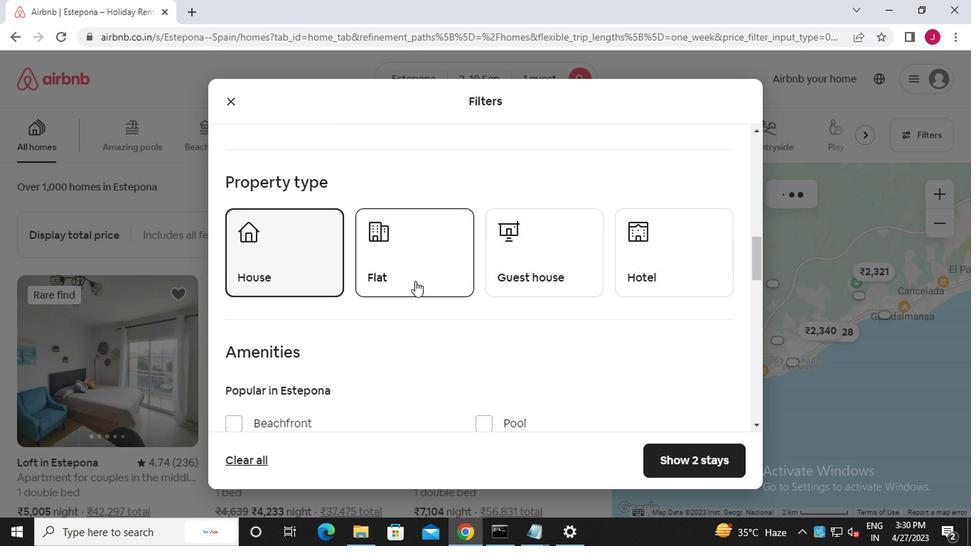 
Action: Mouse pressed left at (525, 275)
Screenshot: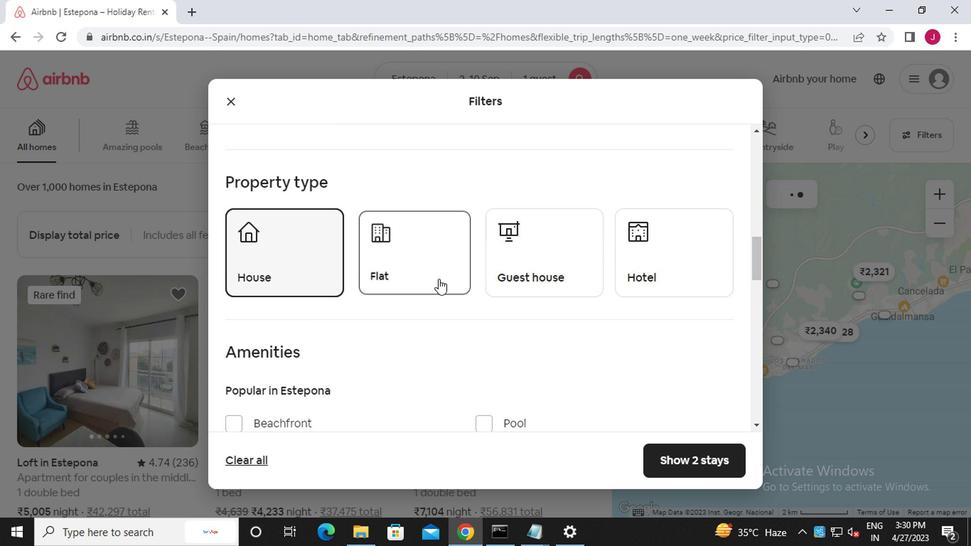 
Action: Mouse moved to (637, 266)
Screenshot: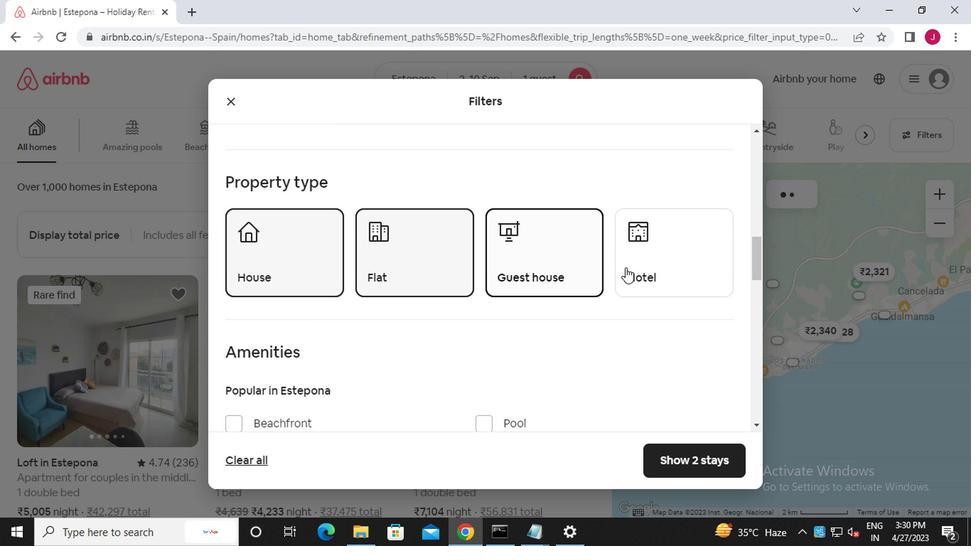 
Action: Mouse pressed left at (637, 266)
Screenshot: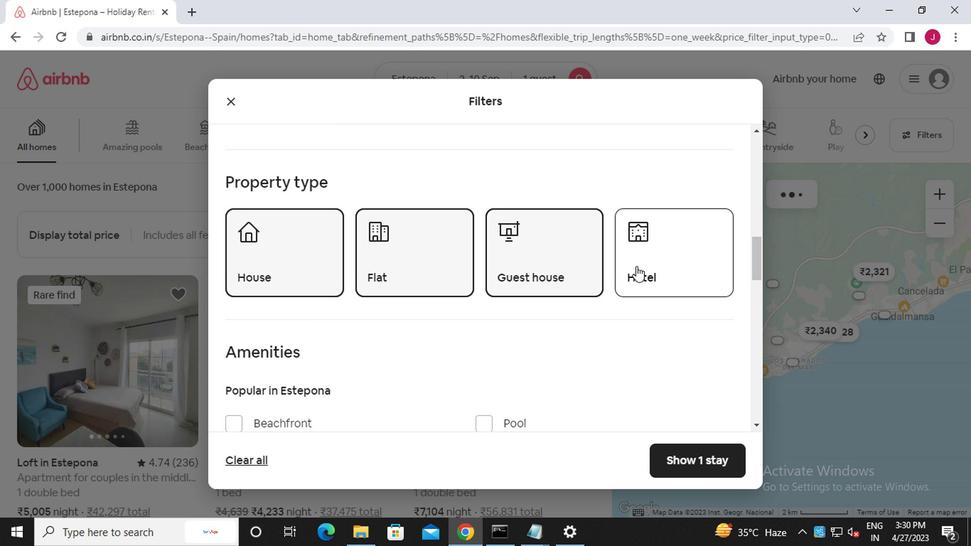 
Action: Mouse scrolled (637, 266) with delta (0, 0)
Screenshot: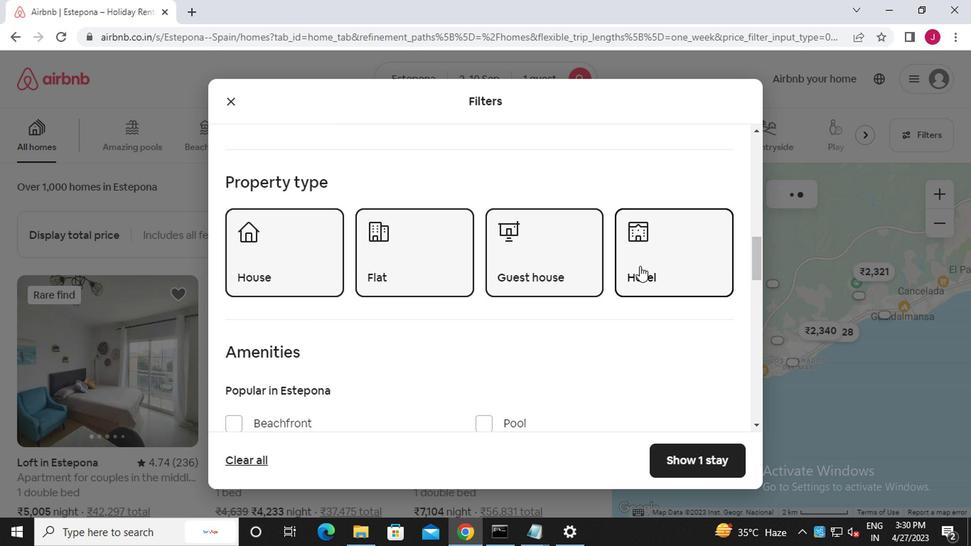 
Action: Mouse moved to (638, 266)
Screenshot: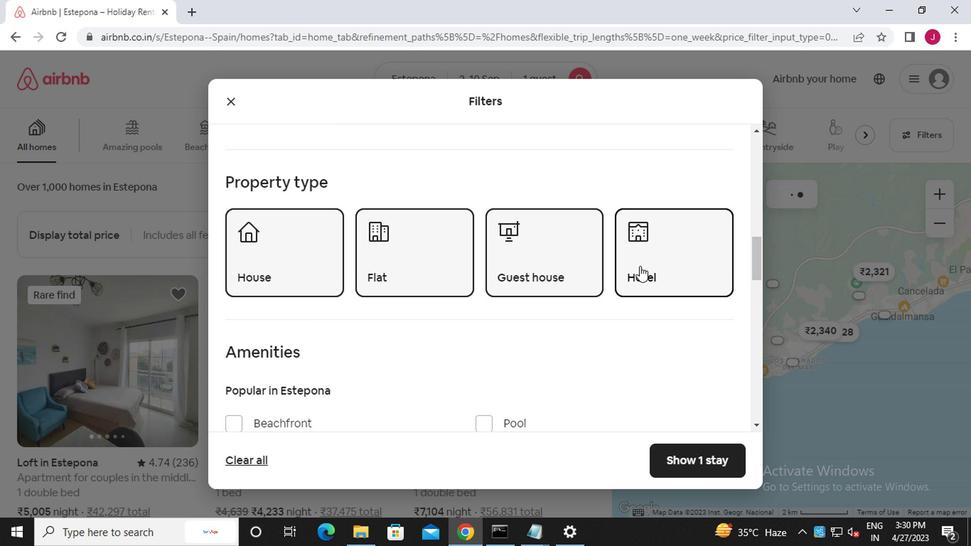 
Action: Mouse scrolled (638, 266) with delta (0, 0)
Screenshot: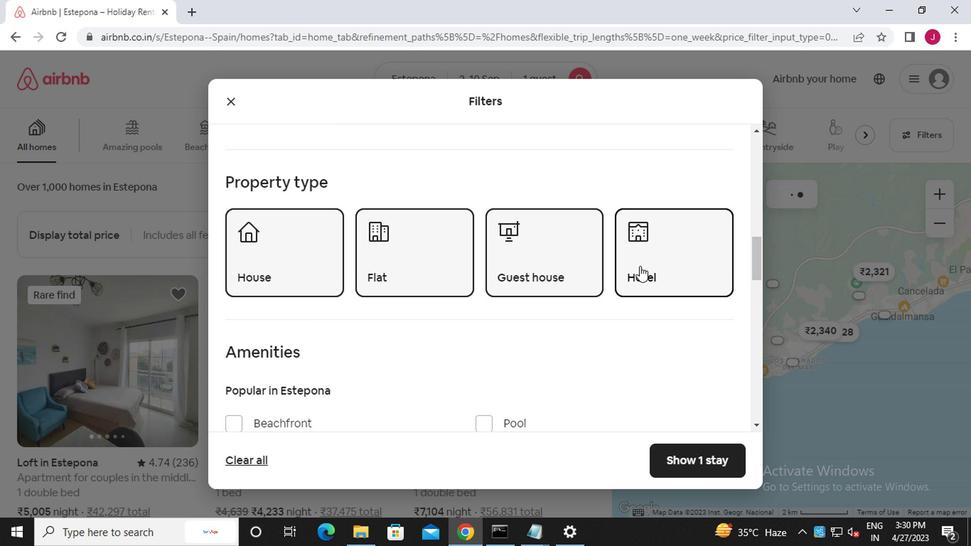 
Action: Mouse moved to (639, 267)
Screenshot: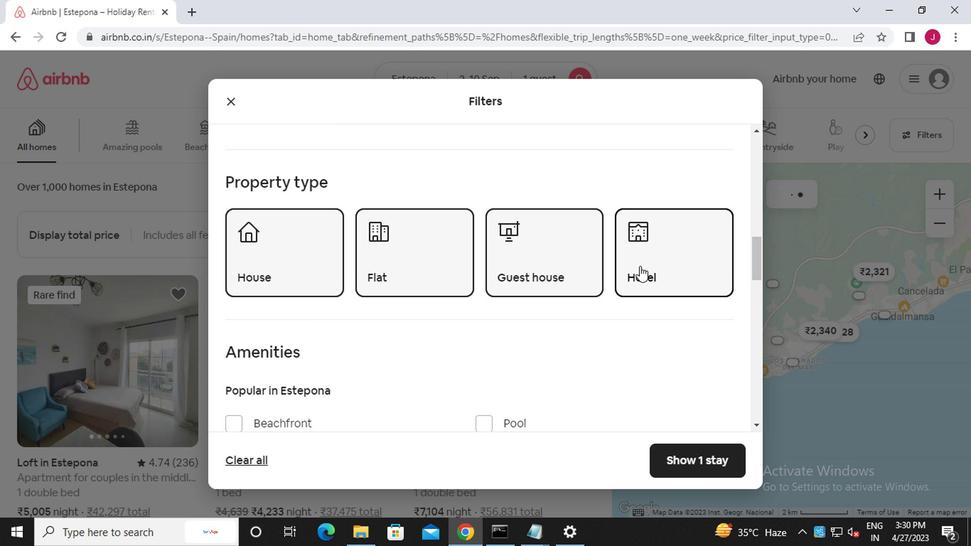 
Action: Mouse scrolled (639, 266) with delta (0, 0)
Screenshot: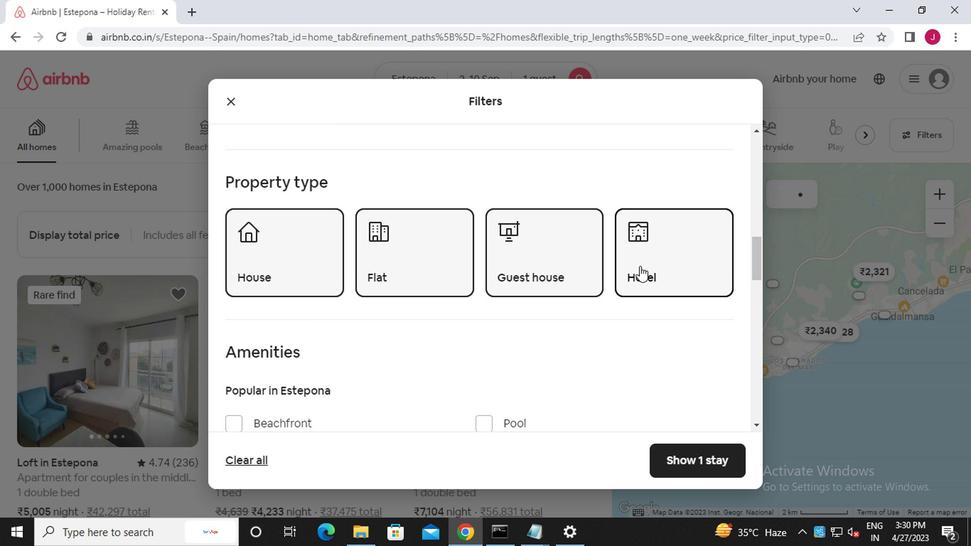 
Action: Mouse moved to (641, 268)
Screenshot: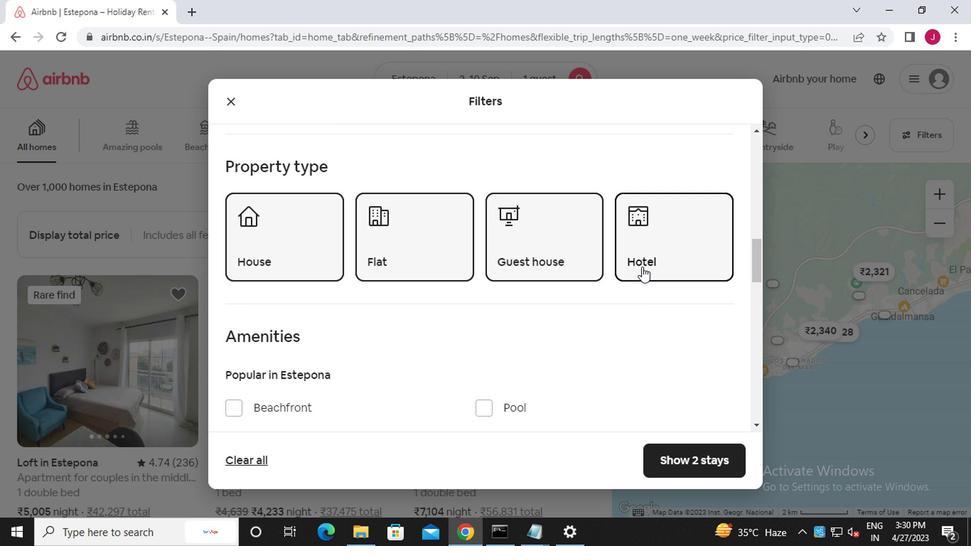 
Action: Mouse scrolled (641, 267) with delta (0, -1)
Screenshot: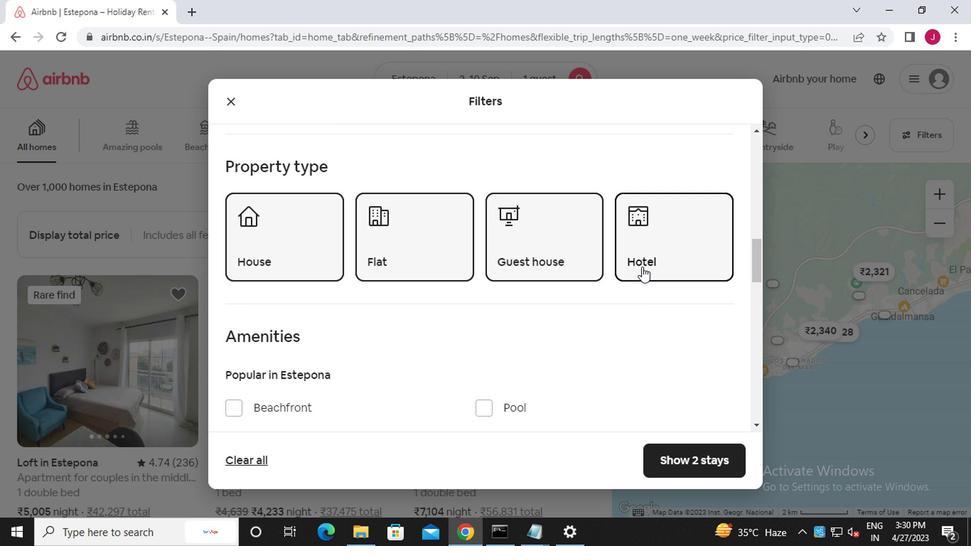 
Action: Mouse moved to (697, 401)
Screenshot: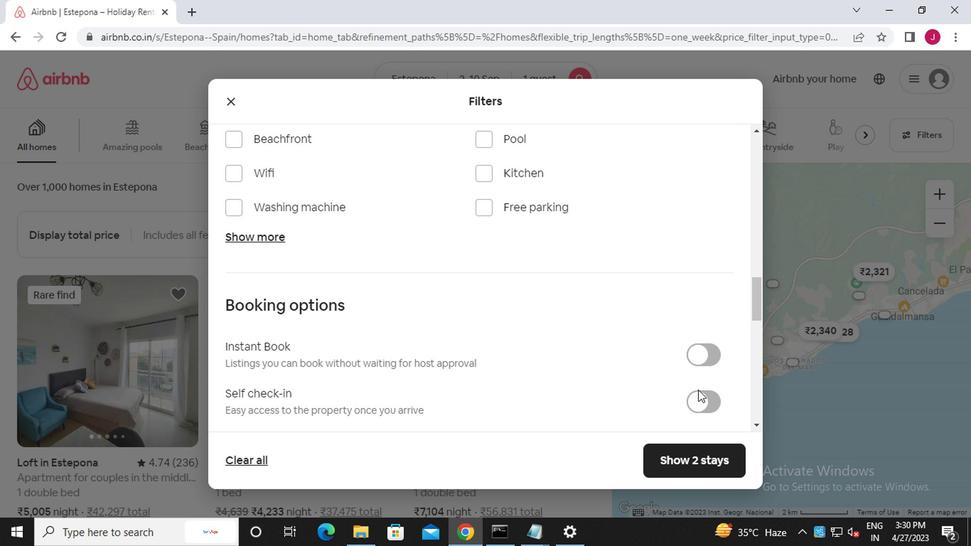 
Action: Mouse pressed left at (697, 401)
Screenshot: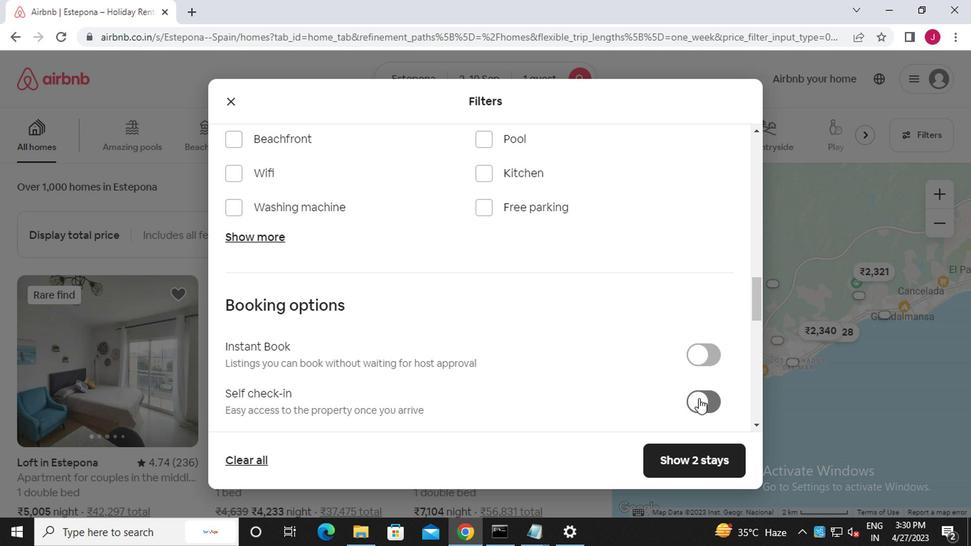 
Action: Mouse moved to (343, 338)
Screenshot: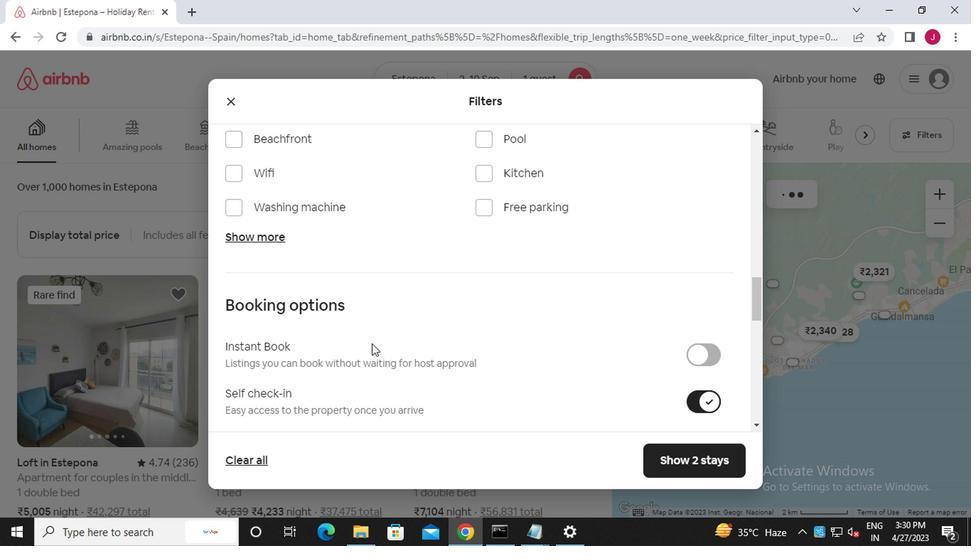 
Action: Mouse scrolled (343, 338) with delta (0, 0)
Screenshot: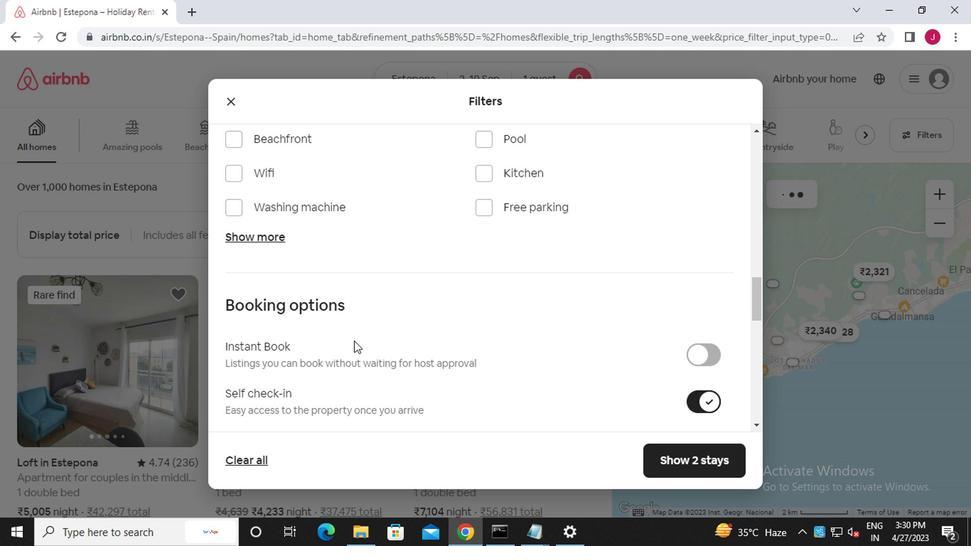 
Action: Mouse scrolled (343, 338) with delta (0, 0)
Screenshot: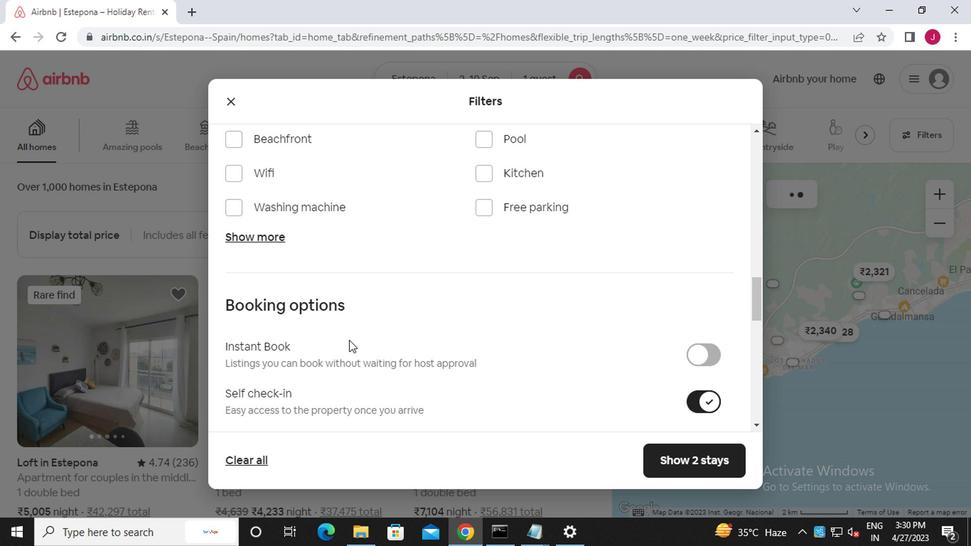 
Action: Mouse scrolled (343, 338) with delta (0, 0)
Screenshot: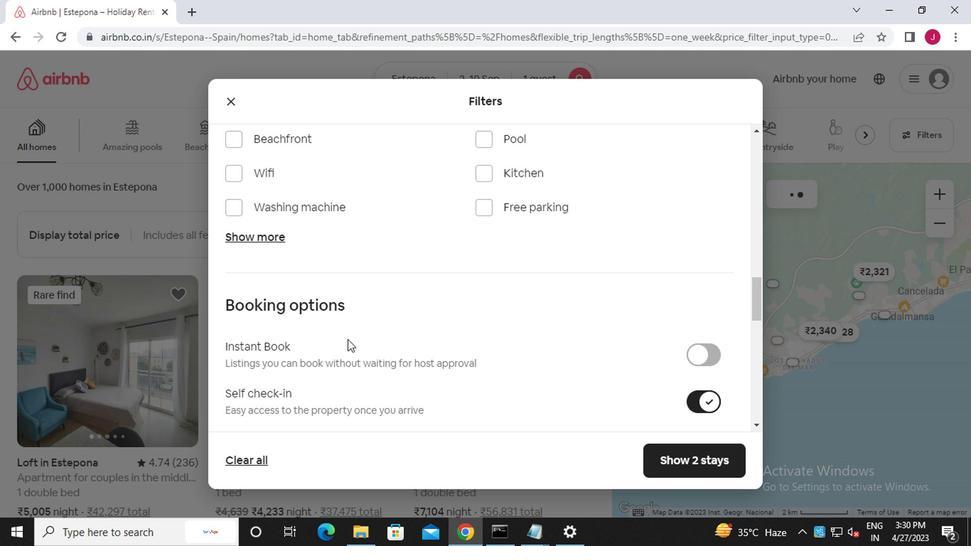 
Action: Mouse scrolled (343, 338) with delta (0, 0)
Screenshot: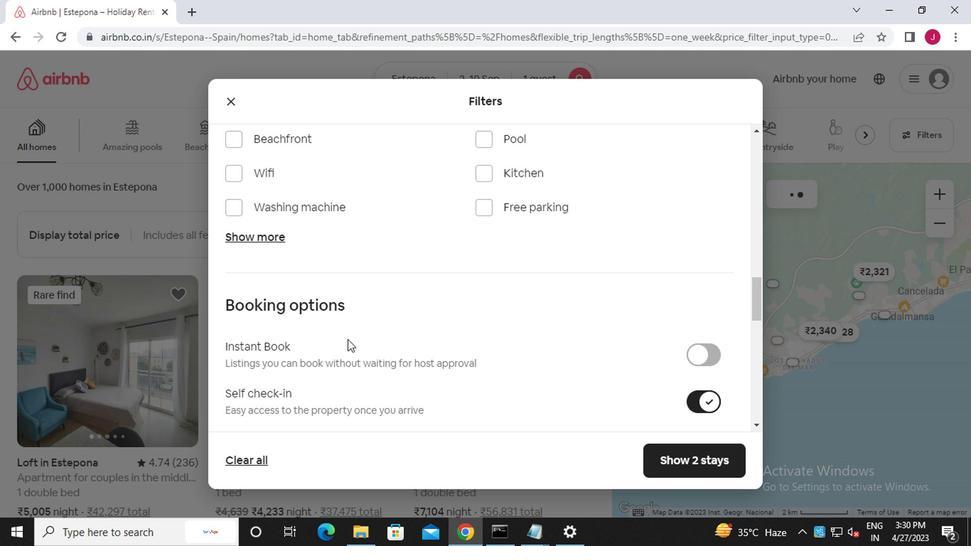 
Action: Mouse scrolled (343, 338) with delta (0, 0)
Screenshot: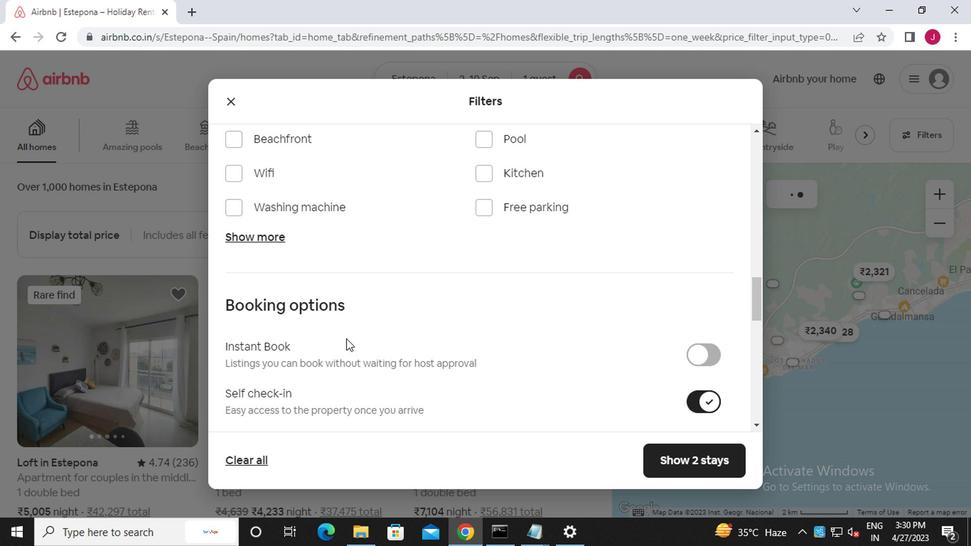 
Action: Mouse scrolled (343, 338) with delta (0, 0)
Screenshot: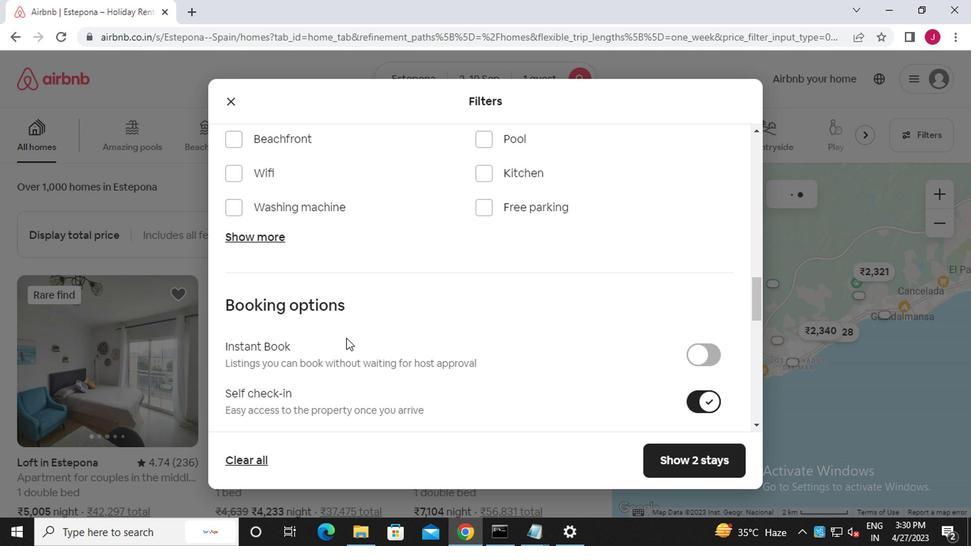 
Action: Mouse scrolled (343, 338) with delta (0, 0)
Screenshot: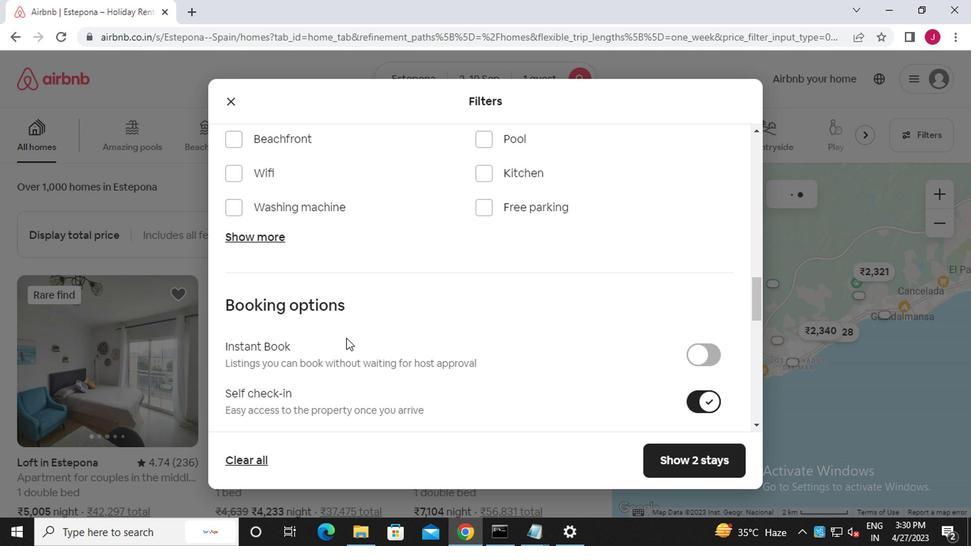 
Action: Mouse scrolled (343, 338) with delta (0, 0)
Screenshot: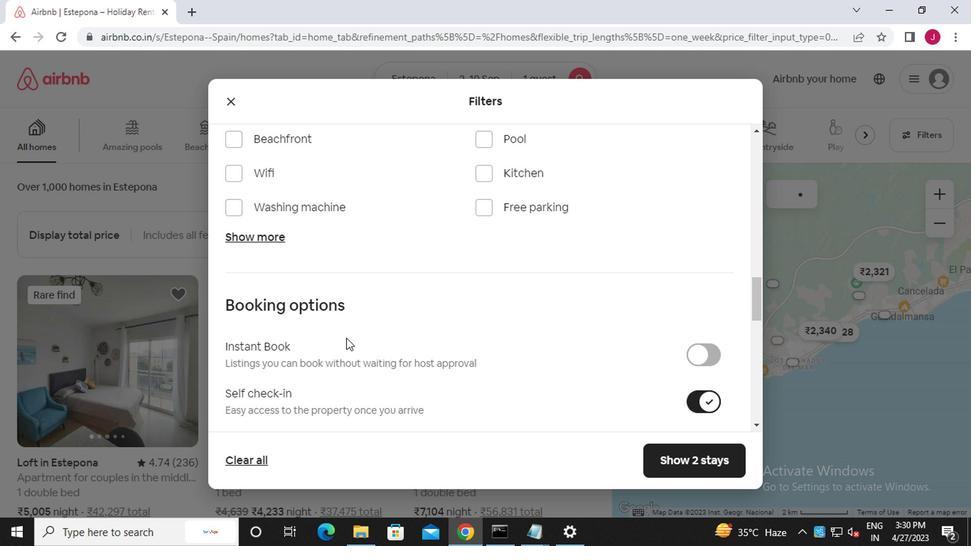 
Action: Mouse moved to (293, 371)
Screenshot: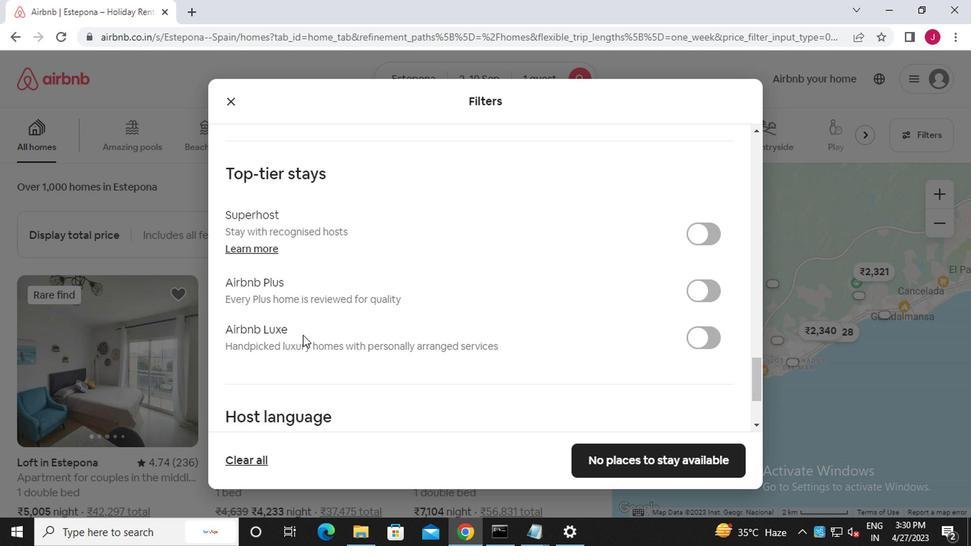 
Action: Mouse scrolled (293, 371) with delta (0, 0)
Screenshot: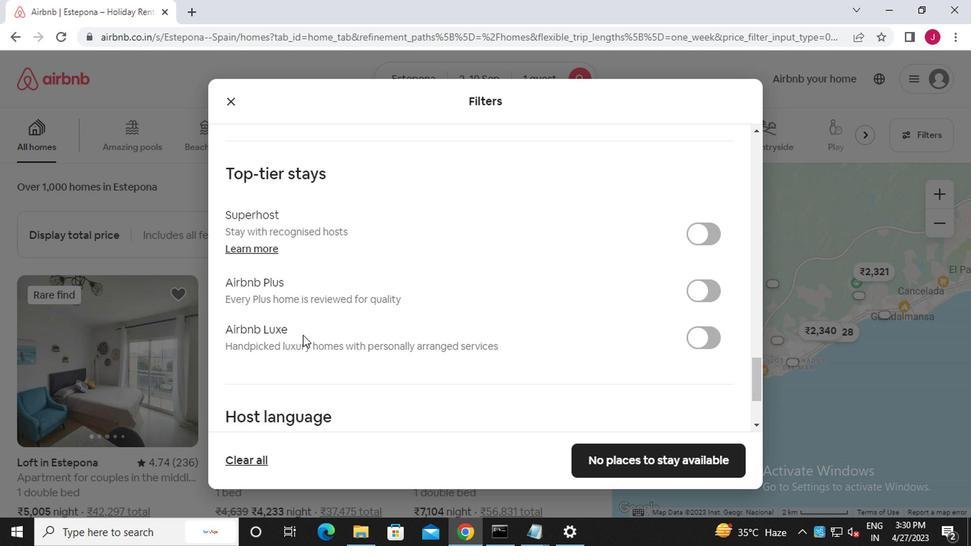 
Action: Mouse moved to (293, 371)
Screenshot: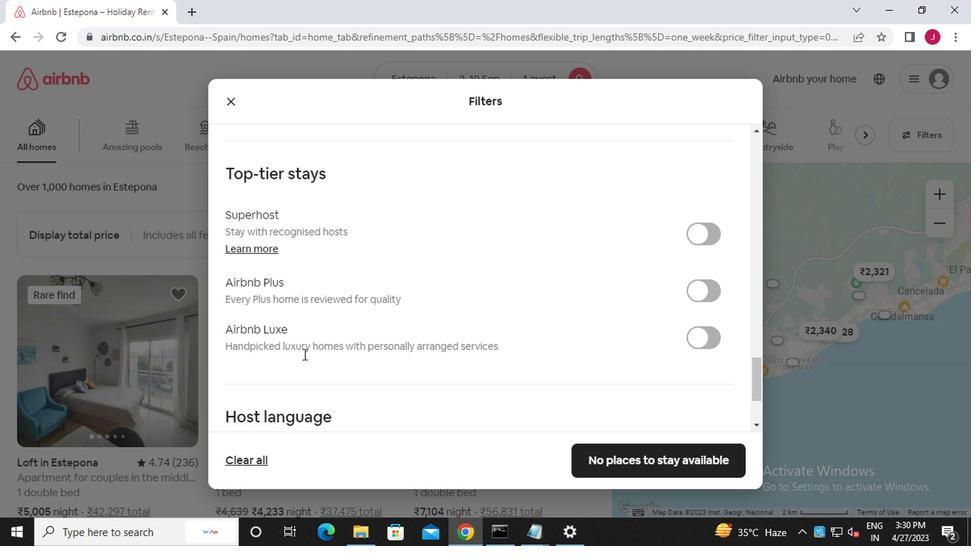 
Action: Mouse scrolled (293, 371) with delta (0, 0)
Screenshot: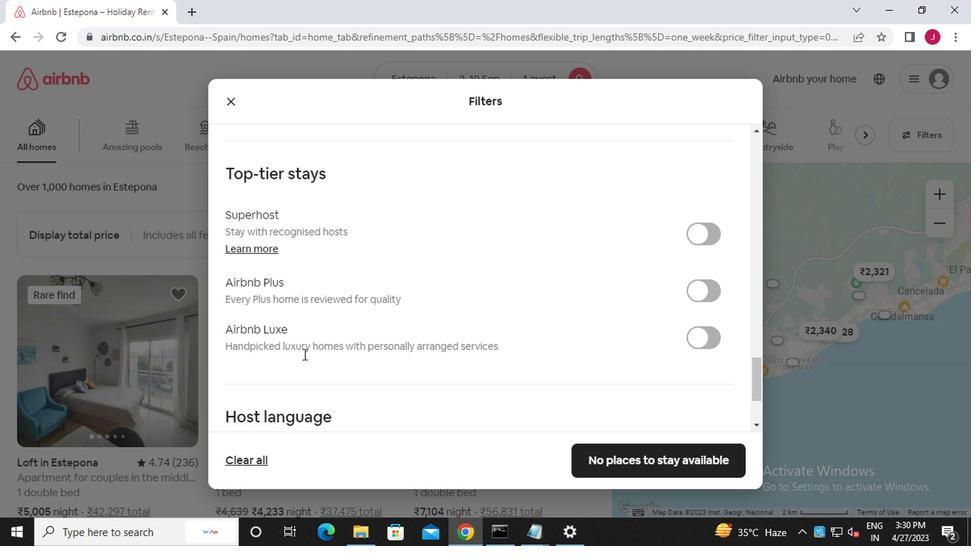 
Action: Mouse moved to (292, 372)
Screenshot: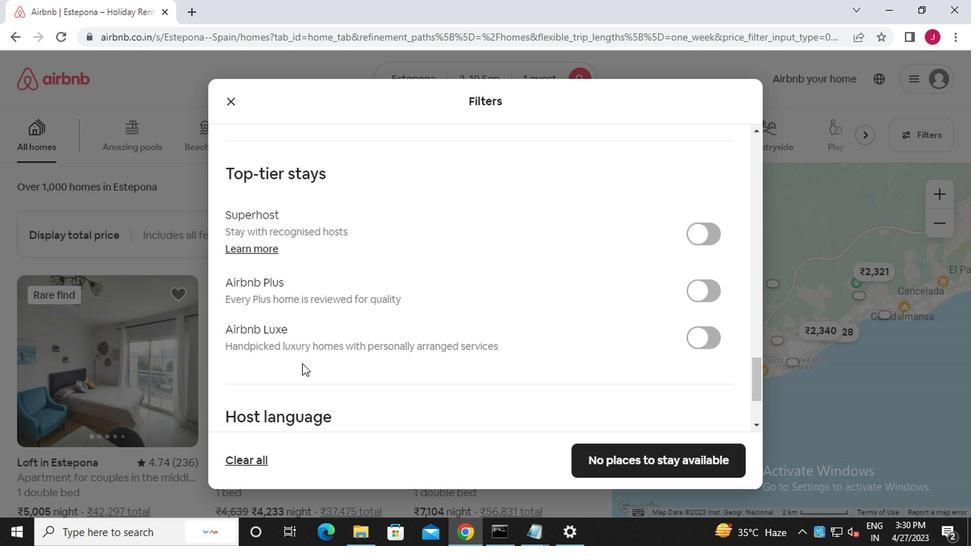 
Action: Mouse scrolled (292, 371) with delta (0, -1)
Screenshot: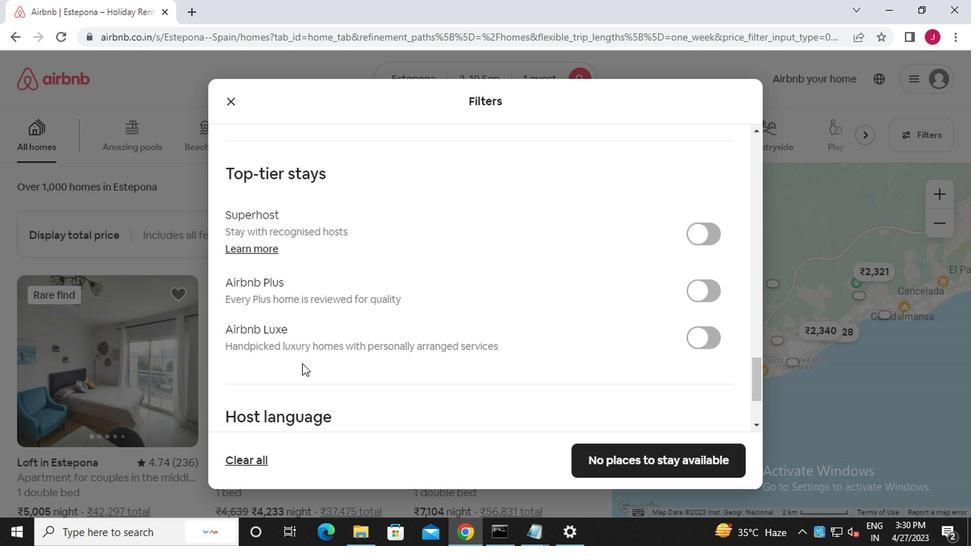 
Action: Mouse moved to (291, 372)
Screenshot: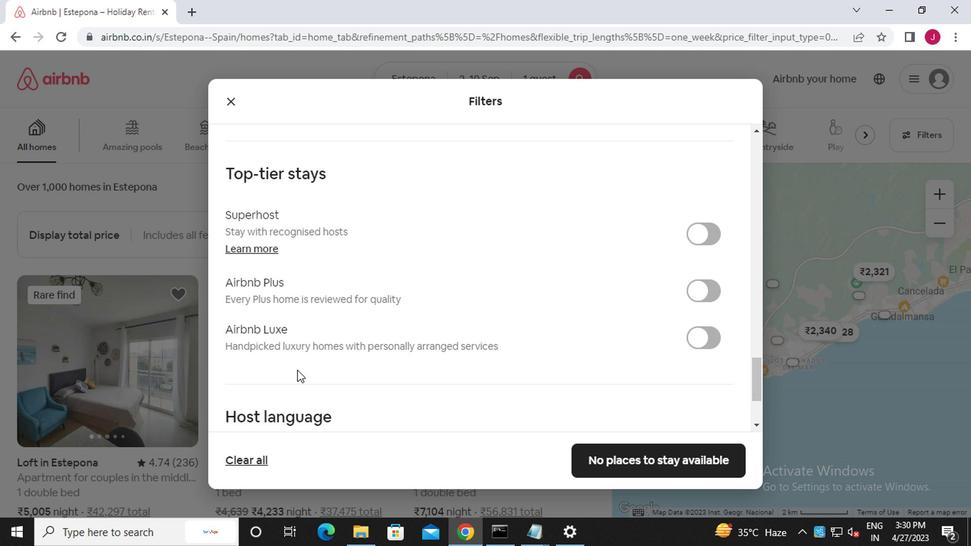 
Action: Mouse scrolled (291, 371) with delta (0, -1)
Screenshot: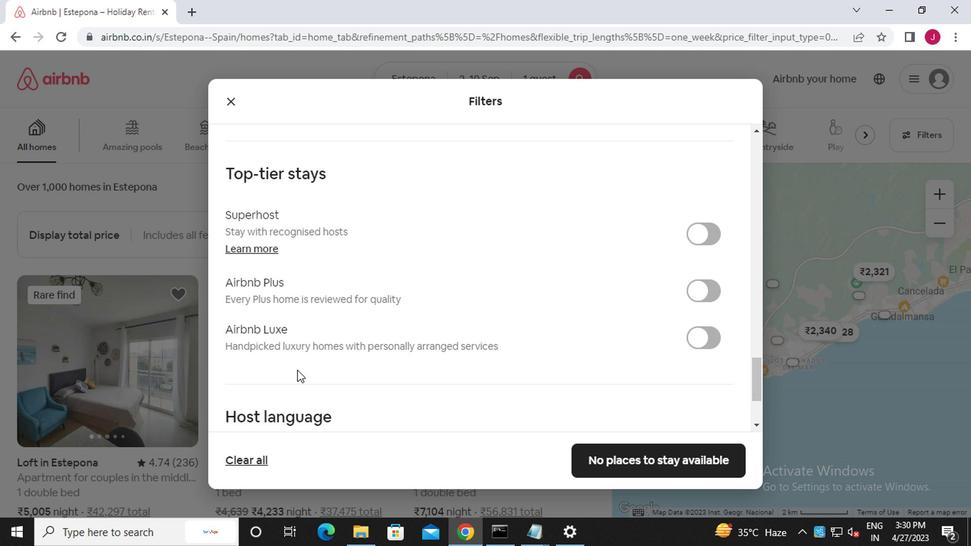 
Action: Mouse moved to (220, 329)
Screenshot: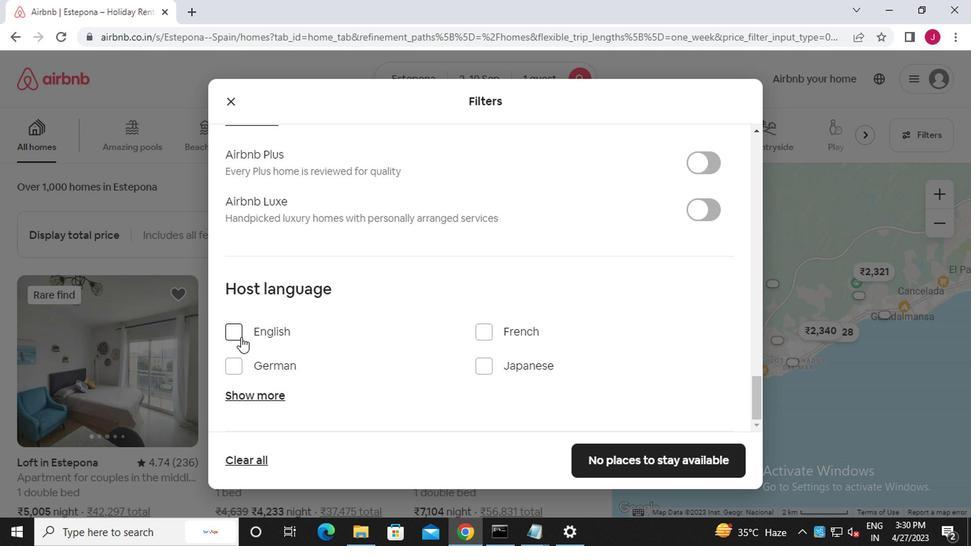 
Action: Mouse pressed left at (220, 329)
Screenshot: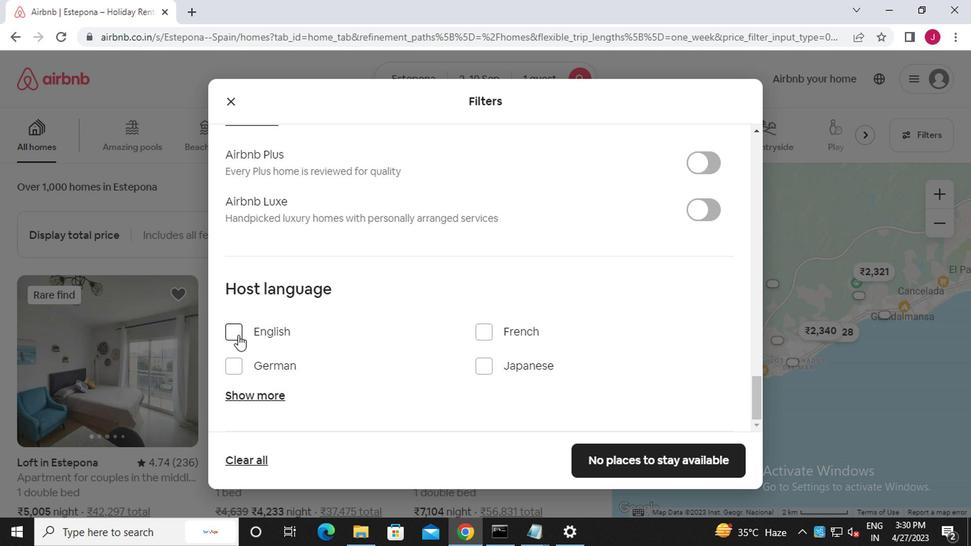 
Action: Mouse moved to (232, 334)
Screenshot: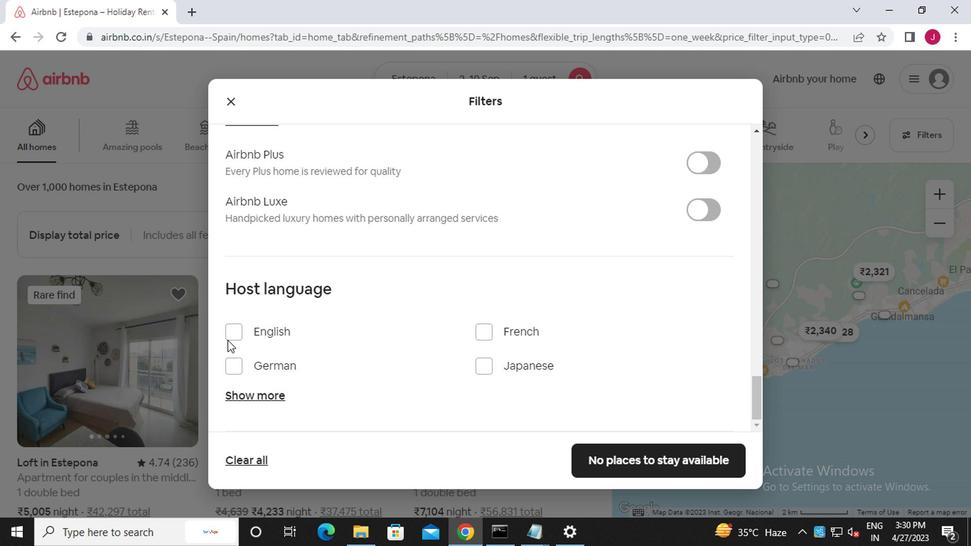 
Action: Mouse pressed left at (232, 334)
Screenshot: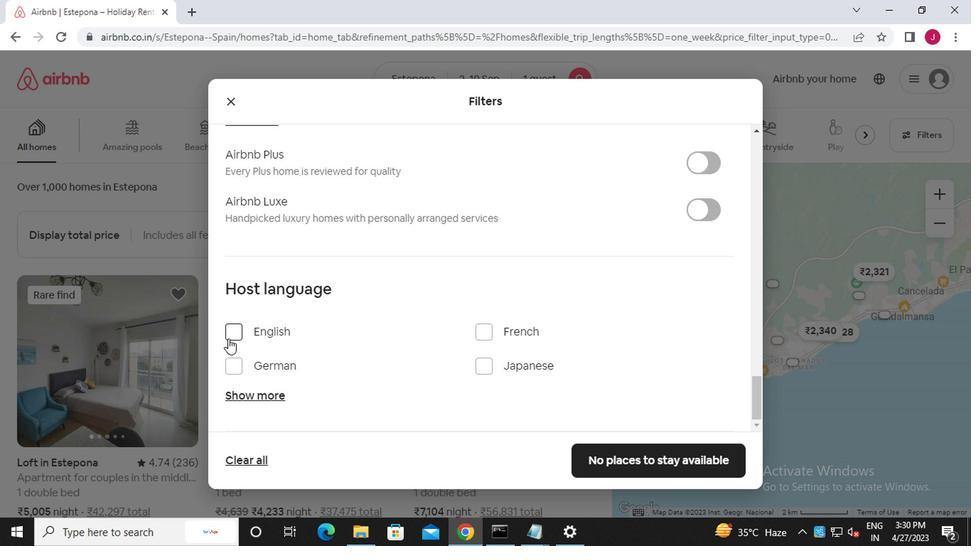 
Action: Mouse moved to (605, 473)
Screenshot: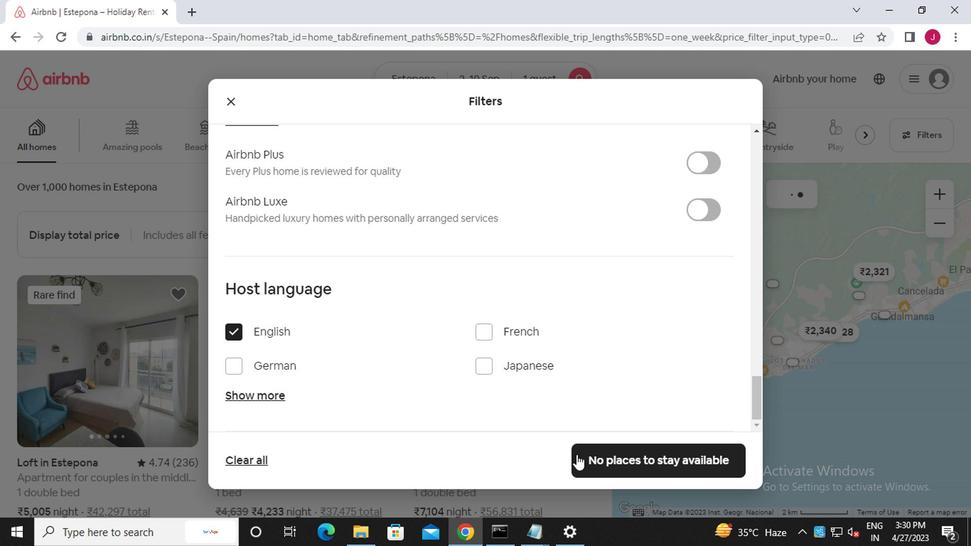 
Action: Mouse pressed left at (605, 473)
Screenshot: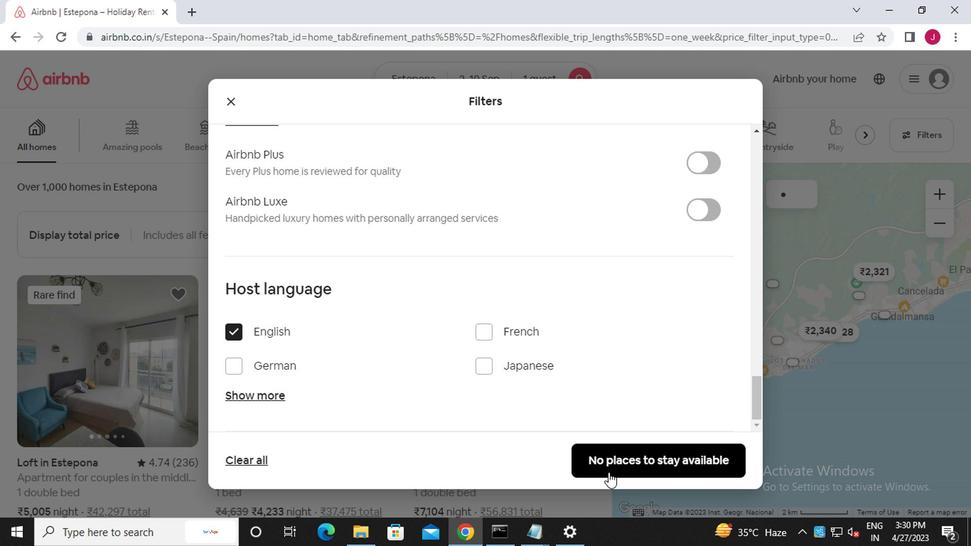 
Action: Mouse moved to (599, 465)
Screenshot: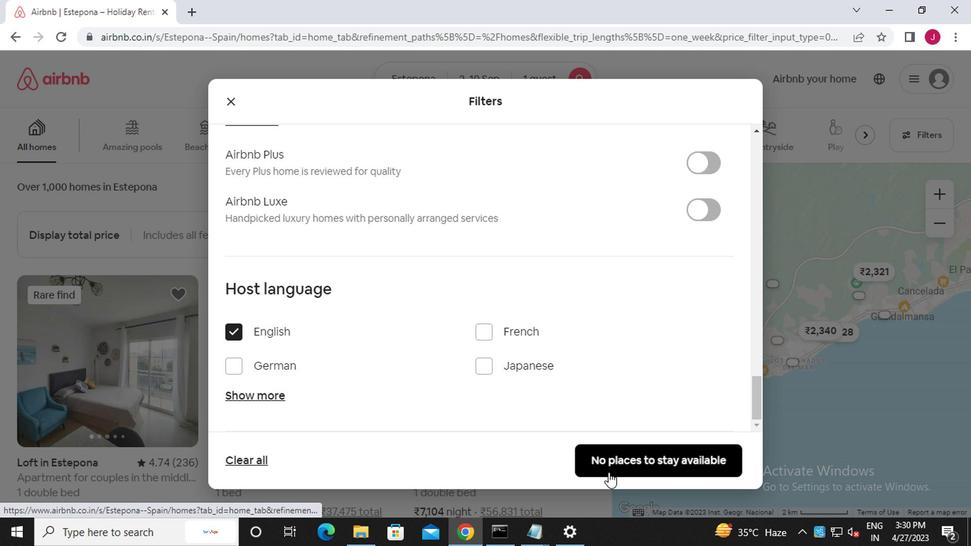
